 Task: Design product page for product details , stock levels and related information.
Action: Mouse moved to (670, 51)
Screenshot: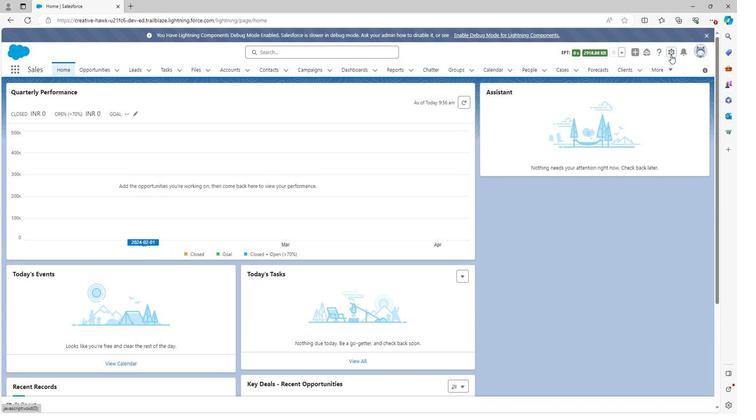 
Action: Mouse pressed left at (670, 51)
Screenshot: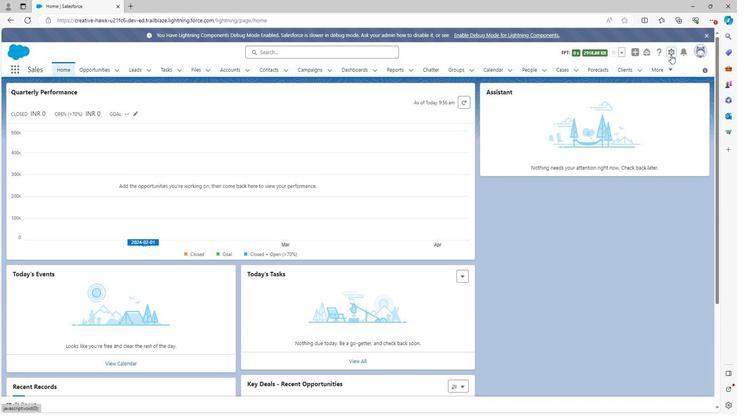 
Action: Mouse moved to (636, 73)
Screenshot: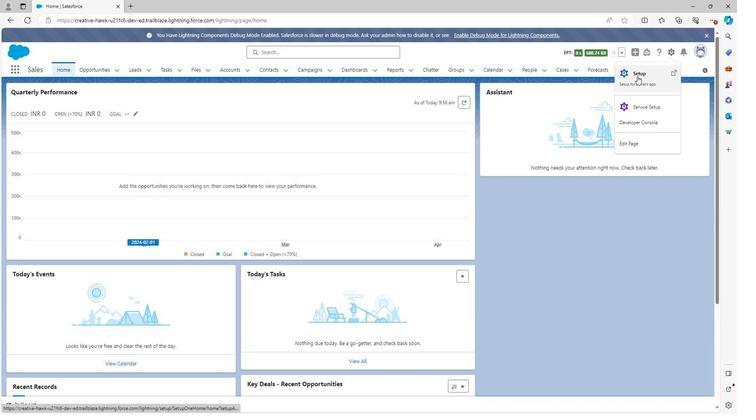 
Action: Mouse pressed left at (636, 73)
Screenshot: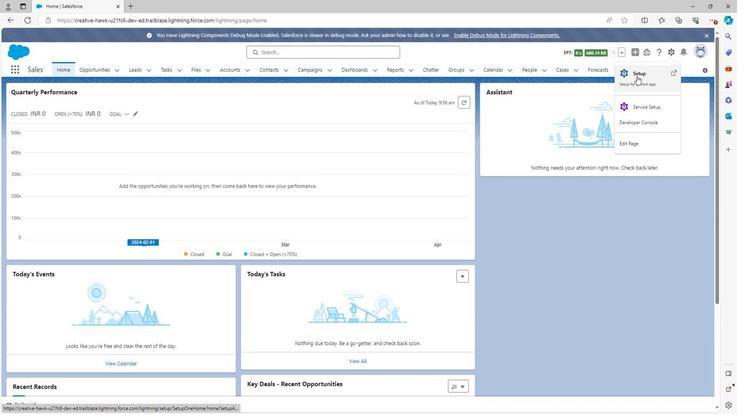 
Action: Mouse moved to (66, 88)
Screenshot: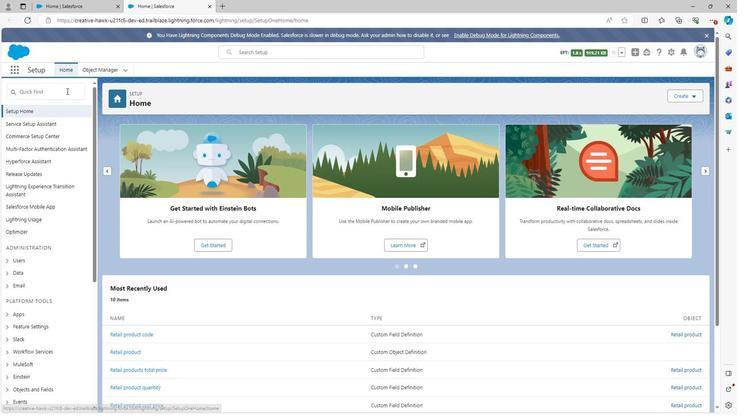 
Action: Mouse pressed left at (66, 88)
Screenshot: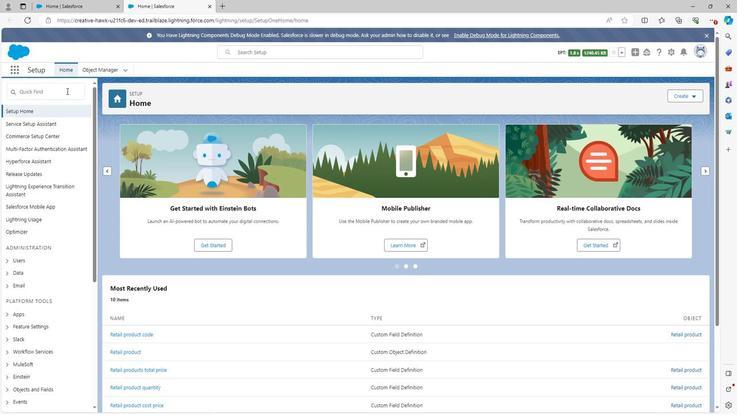 
Action: Mouse moved to (67, 88)
Screenshot: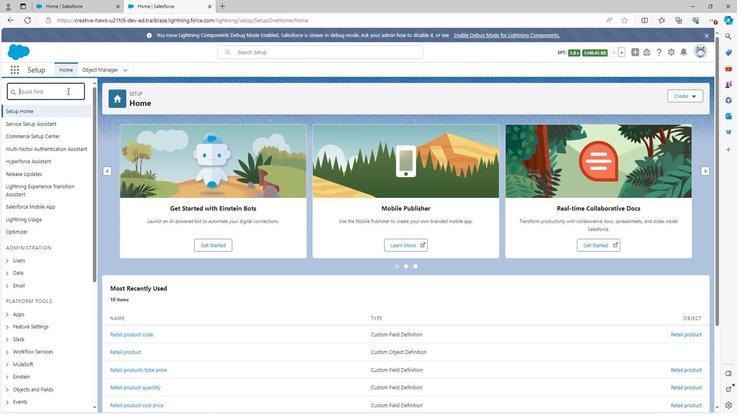 
Action: Key pressed app
Screenshot: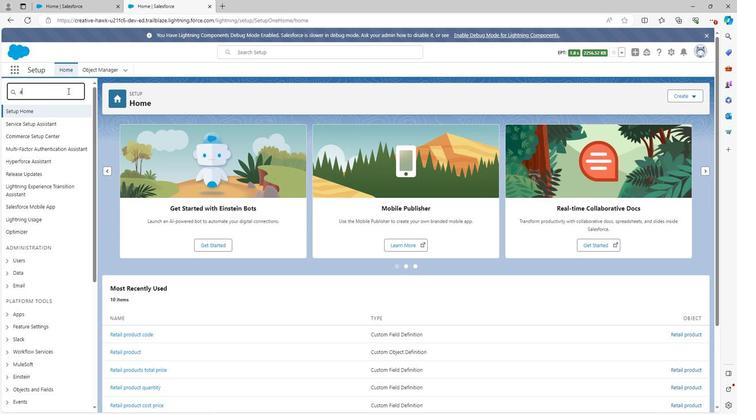 
Action: Mouse moved to (42, 164)
Screenshot: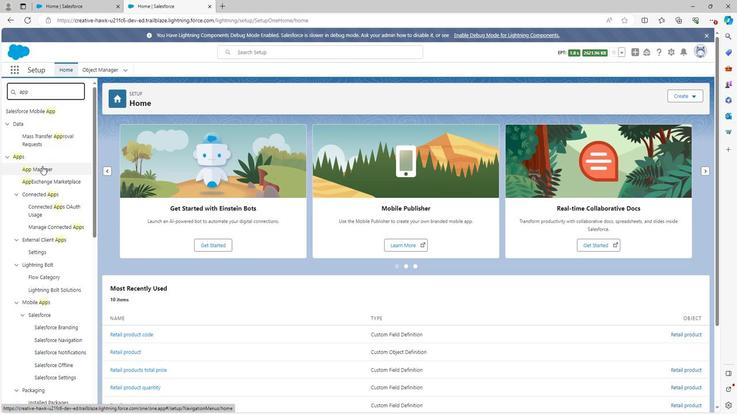 
Action: Mouse pressed left at (42, 164)
Screenshot: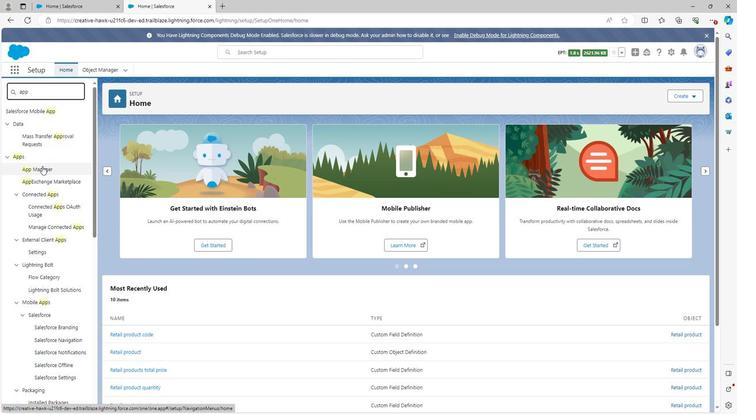 
Action: Mouse moved to (621, 90)
Screenshot: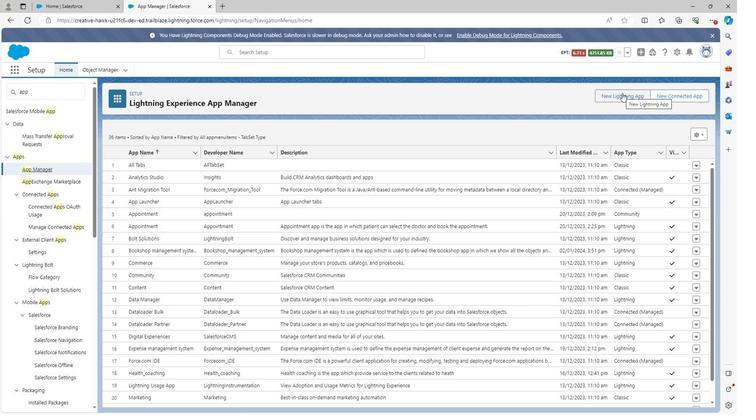 
Action: Mouse pressed left at (621, 90)
Screenshot: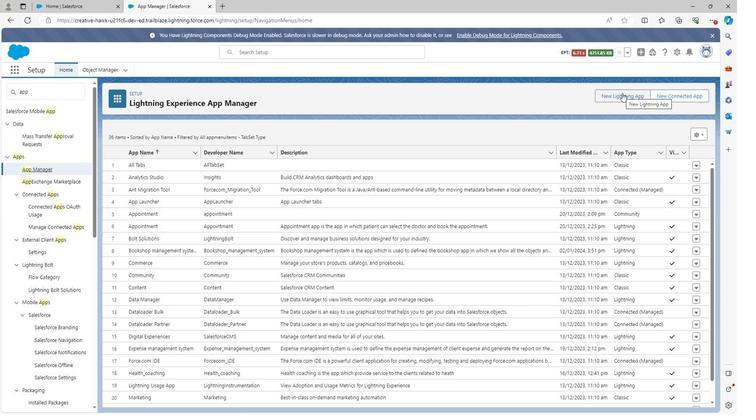 
Action: Mouse moved to (250, 171)
Screenshot: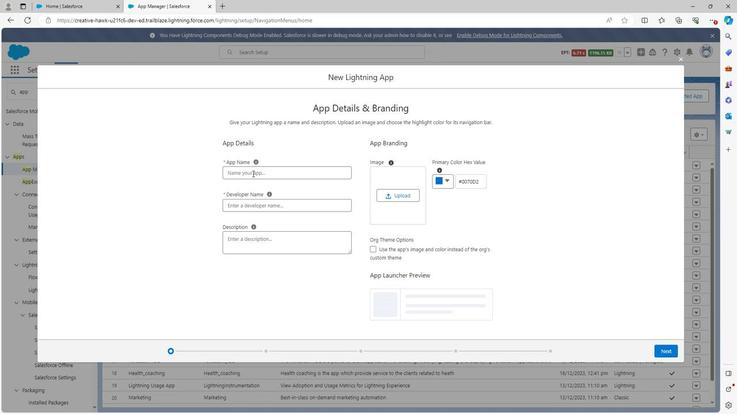 
Action: Mouse pressed left at (250, 171)
Screenshot: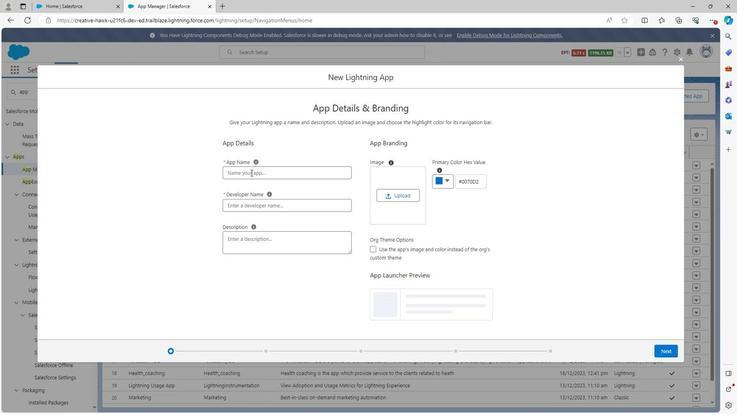 
Action: Key pressed <Key.shift>Product<Key.space>detai
Screenshot: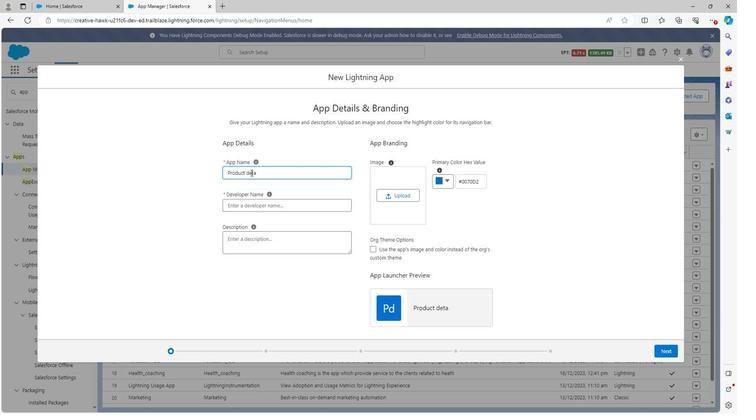 
Action: Mouse moved to (249, 170)
Screenshot: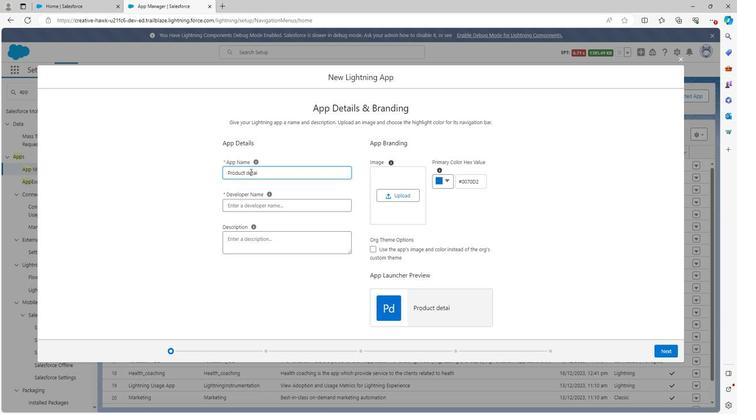 
Action: Key pressed l<Key.space>page
Screenshot: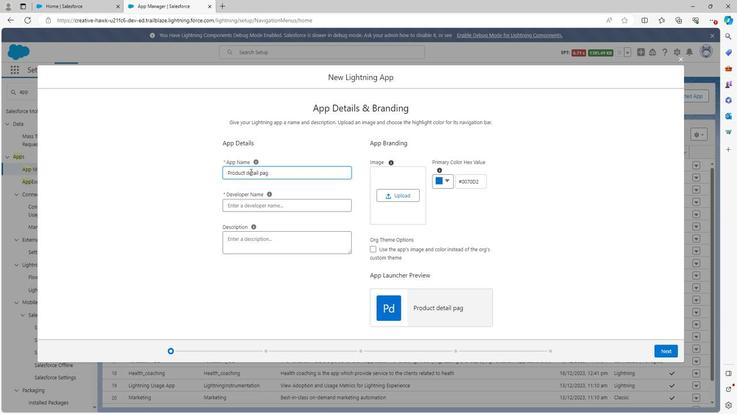 
Action: Mouse moved to (282, 184)
Screenshot: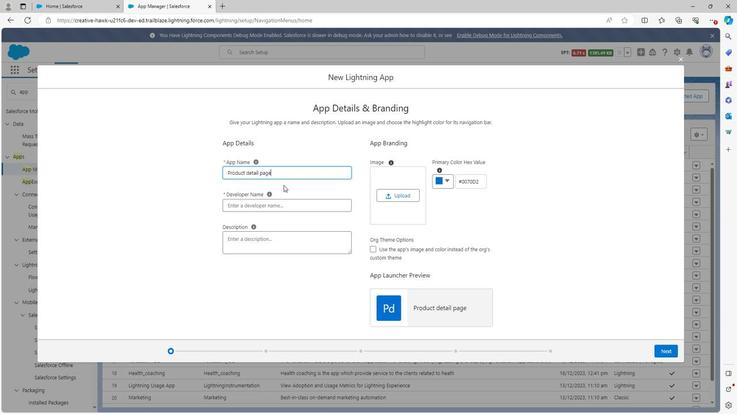
Action: Mouse pressed left at (282, 184)
Screenshot: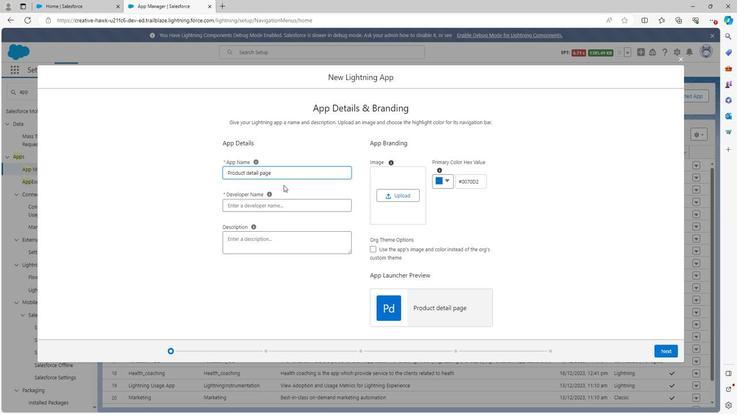 
Action: Mouse moved to (258, 239)
Screenshot: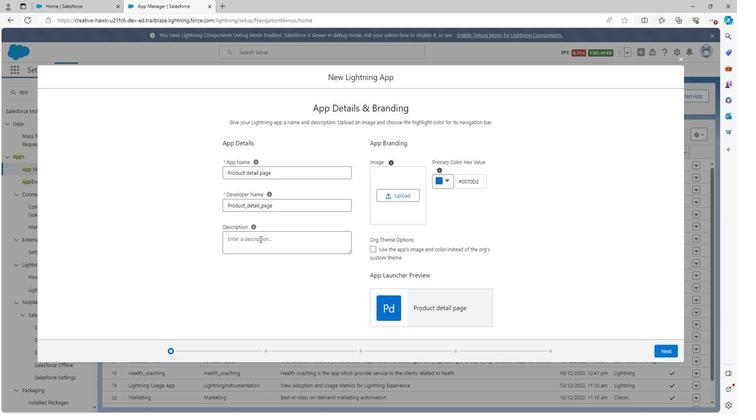 
Action: Mouse pressed left at (258, 239)
Screenshot: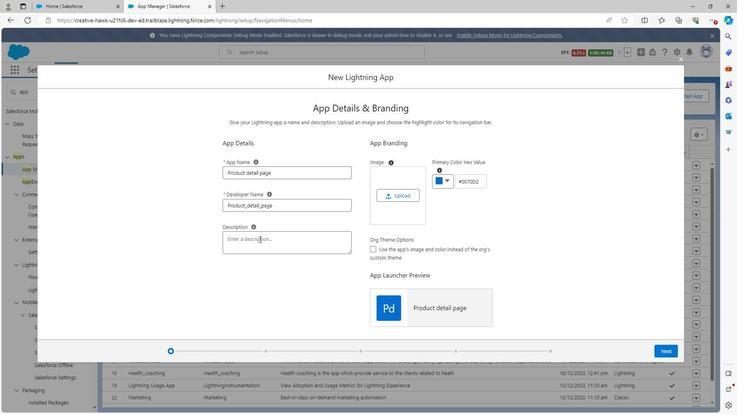 
Action: Key pressed <Key.shift>
Screenshot: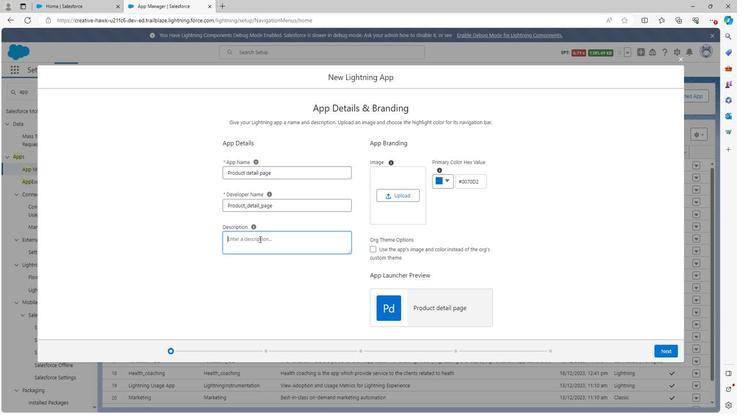 
Action: Mouse moved to (255, 227)
Screenshot: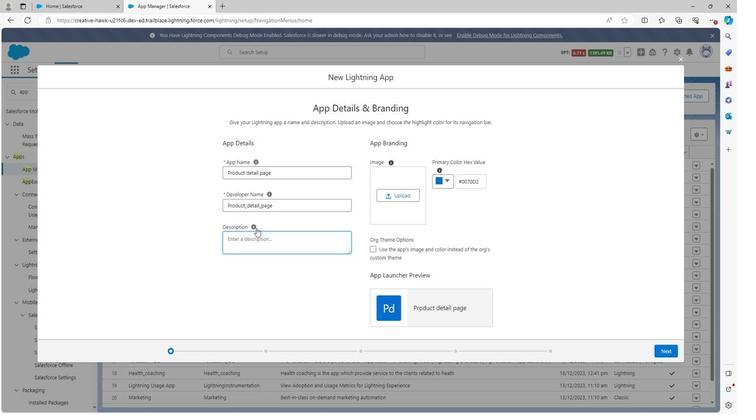 
Action: Key pressed <Key.shift><Key.shift><Key.shift><Key.shift><Key.shift>Product
Screenshot: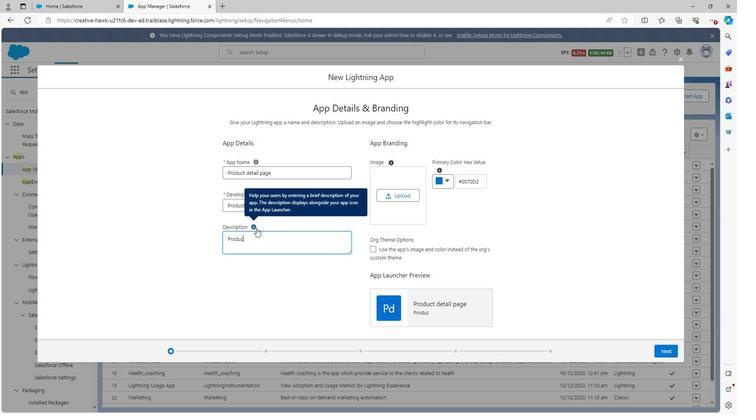 
Action: Mouse moved to (254, 227)
Screenshot: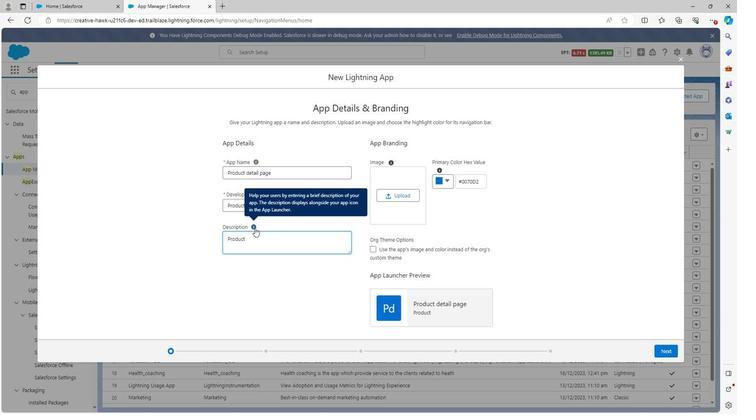 
Action: Key pressed <Key.space>d
Screenshot: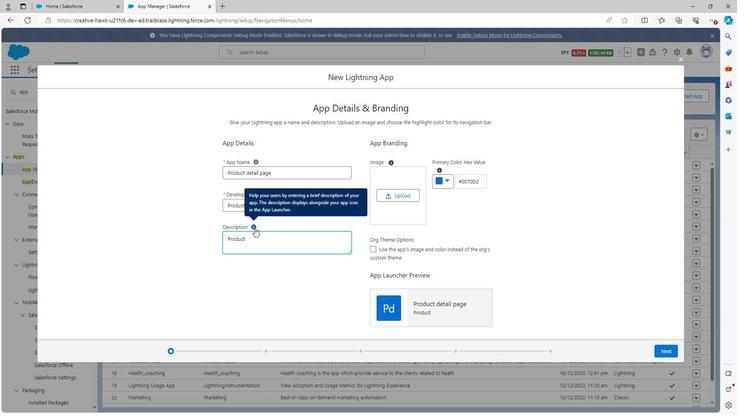 
Action: Mouse moved to (254, 225)
Screenshot: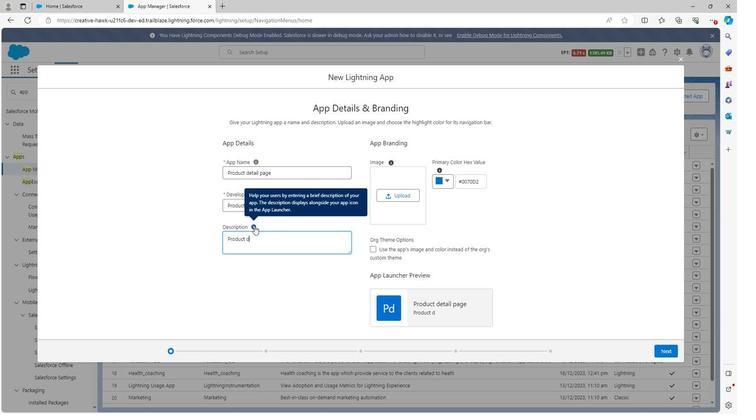 
Action: Key pressed e
Screenshot: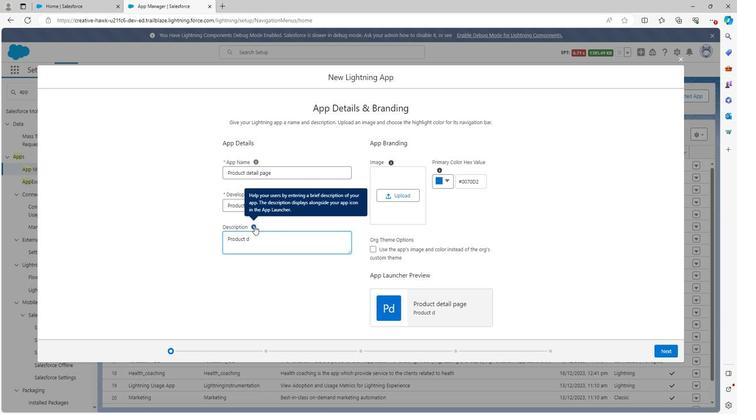 
Action: Mouse moved to (254, 223)
Screenshot: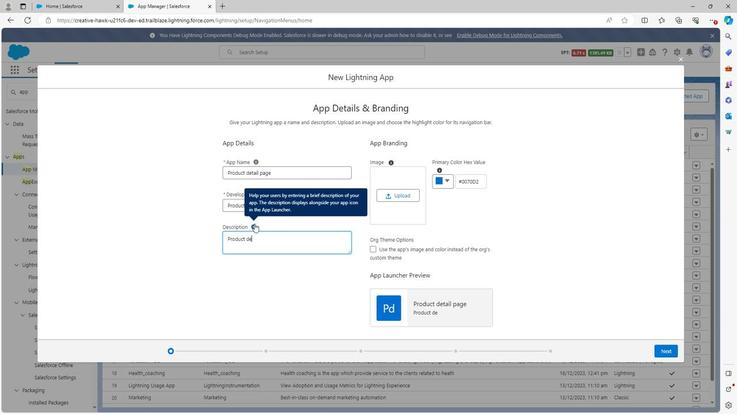 
Action: Key pressed t
Screenshot: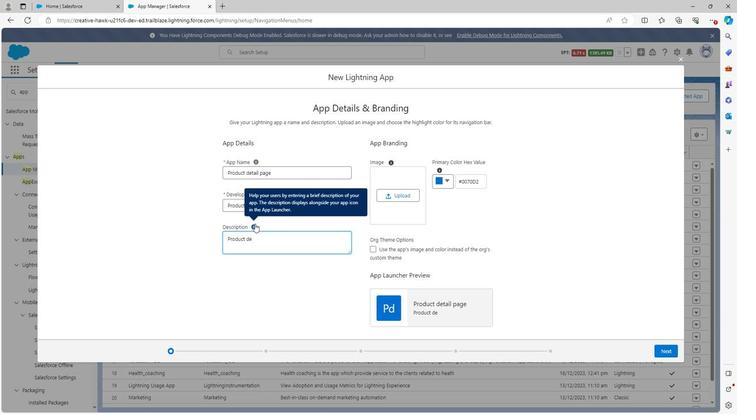 
Action: Mouse moved to (254, 220)
Screenshot: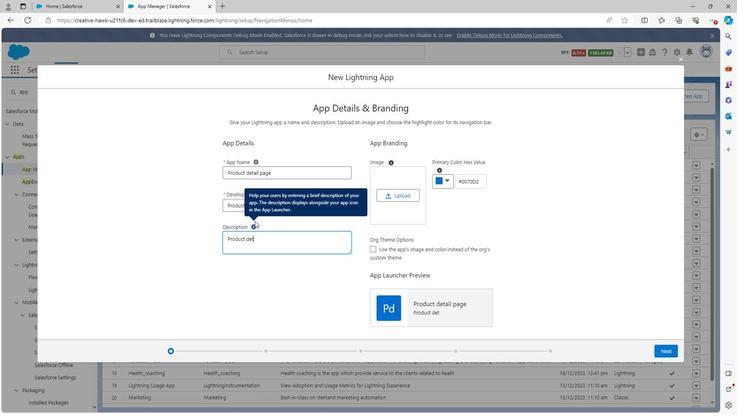 
Action: Key pressed a
Screenshot: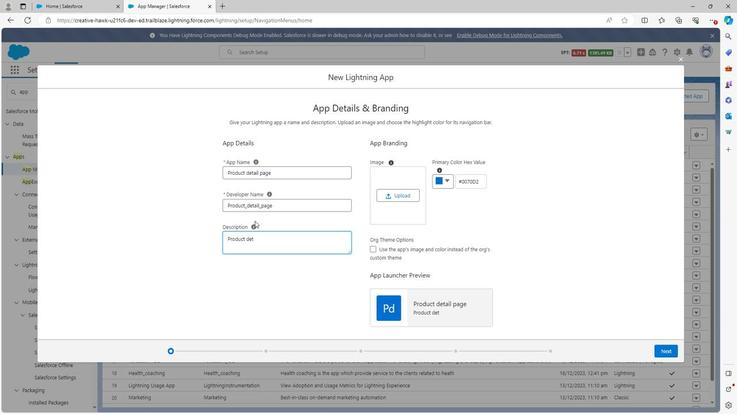 
Action: Mouse moved to (254, 219)
Screenshot: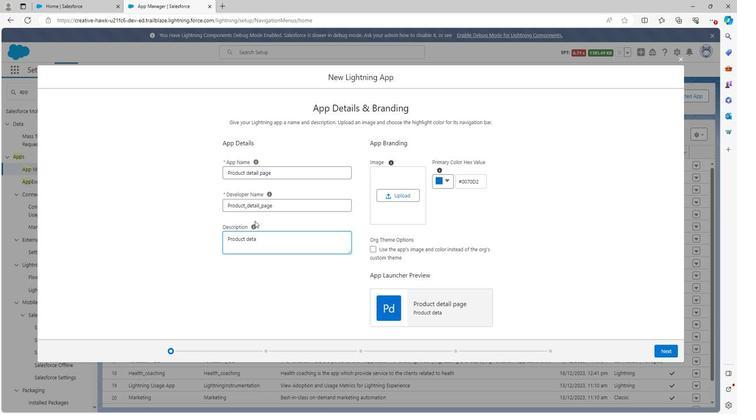 
Action: Key pressed il<Key.space>page<Key.space>is<Key.space>the<Key.space>page<Key.space>on<Key.space>which<Key.space>we<Key.space>can<Key.space>check<Key.space>the<Key.space>p
Screenshot: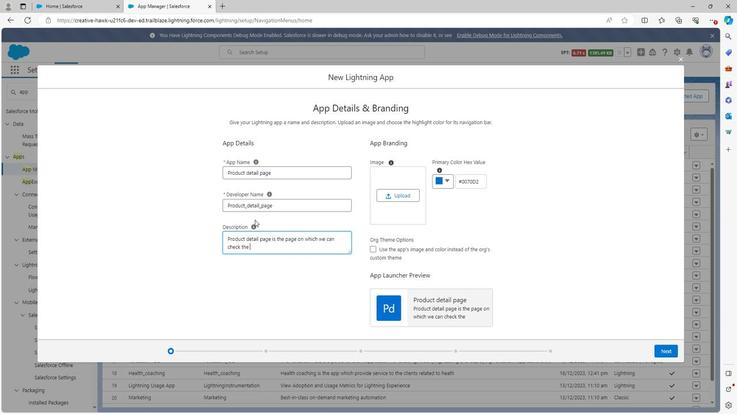 
Action: Mouse moved to (254, 218)
Screenshot: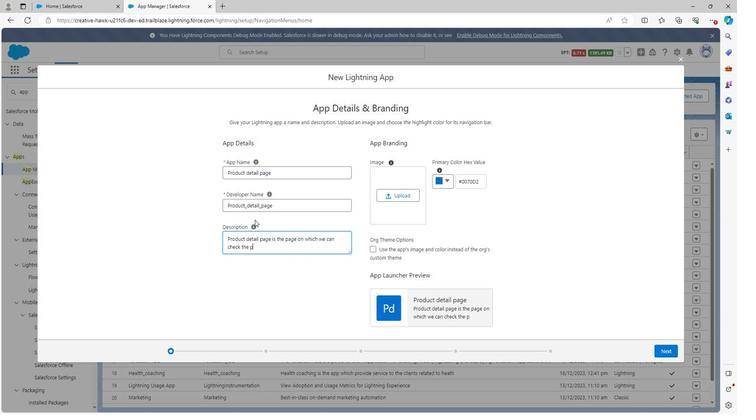 
Action: Key pressed roduct<Key.space>detail<Key.space><Key.backspace>s<Key.space>of<Key.space>all<Key.space>the<Key.space>products
Screenshot: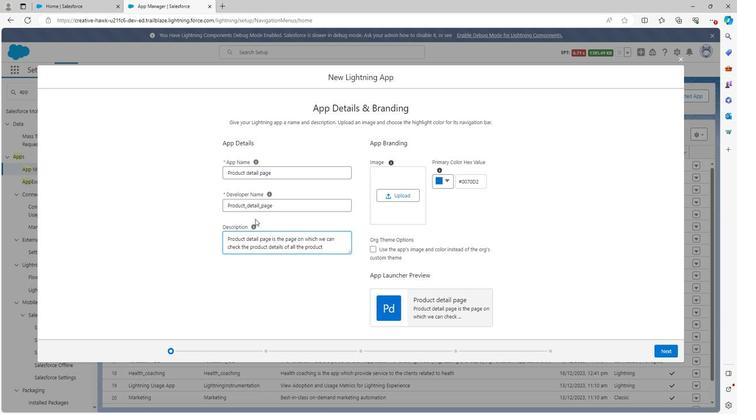 
Action: Mouse moved to (373, 249)
Screenshot: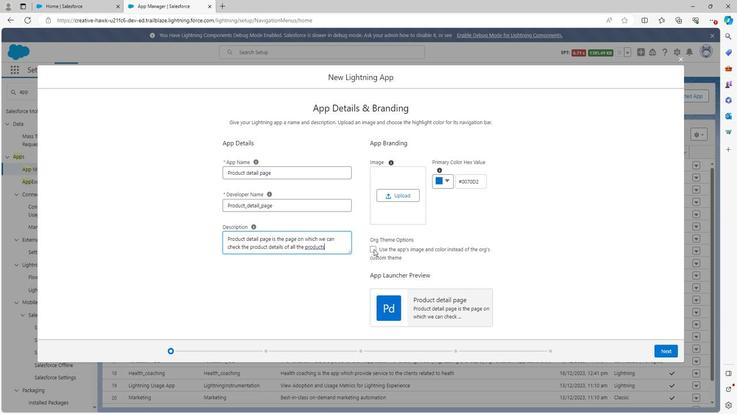 
Action: Mouse pressed left at (373, 249)
Screenshot: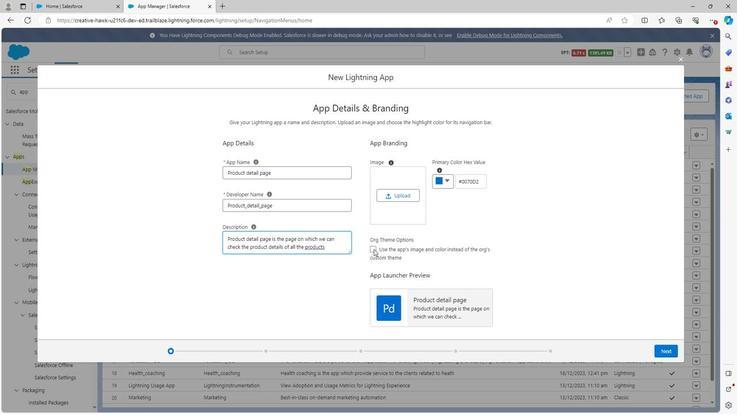 
Action: Mouse moved to (391, 310)
Screenshot: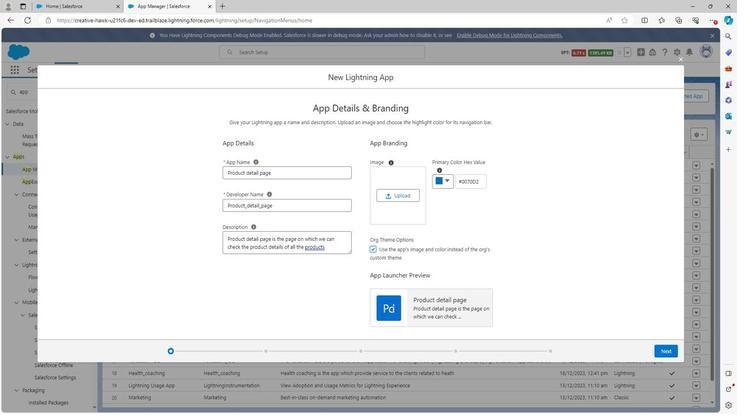 
Action: Mouse pressed left at (391, 310)
Screenshot: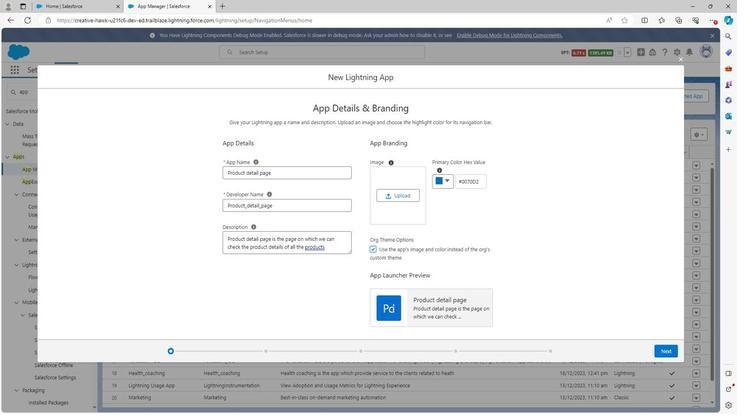
Action: Mouse moved to (658, 354)
Screenshot: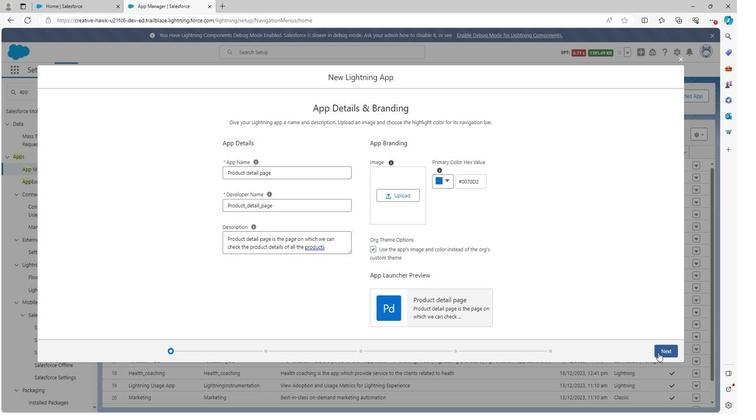 
Action: Mouse pressed left at (658, 354)
Screenshot: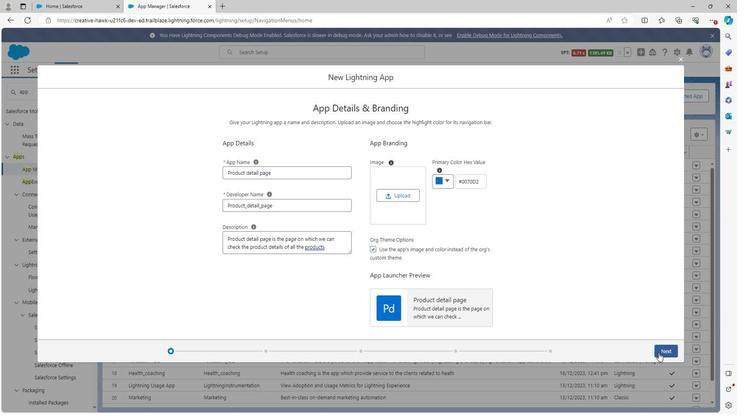 
Action: Mouse moved to (659, 350)
Screenshot: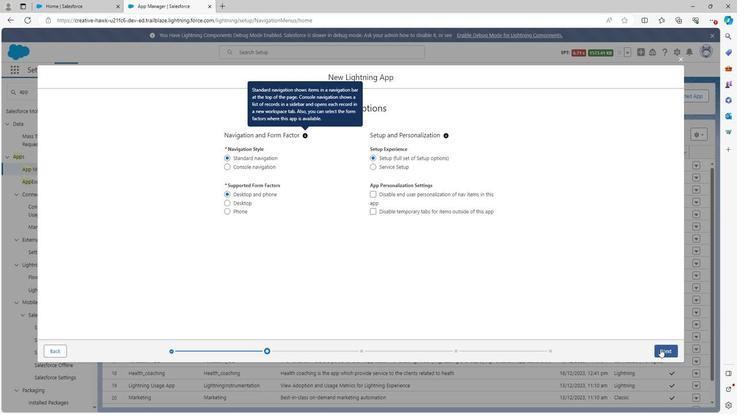 
Action: Mouse pressed left at (659, 350)
Screenshot: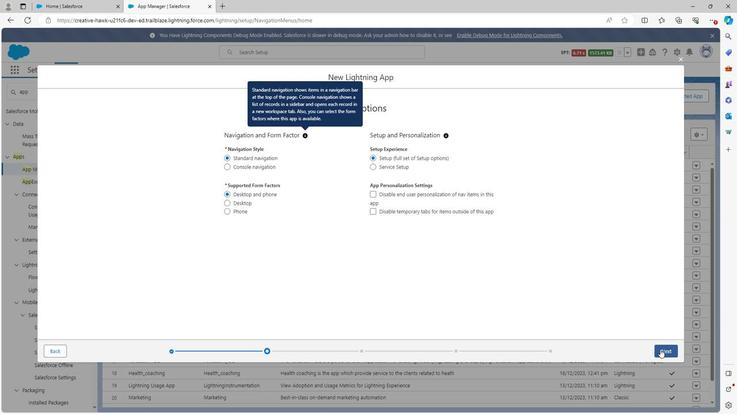 
Action: Mouse moved to (663, 350)
Screenshot: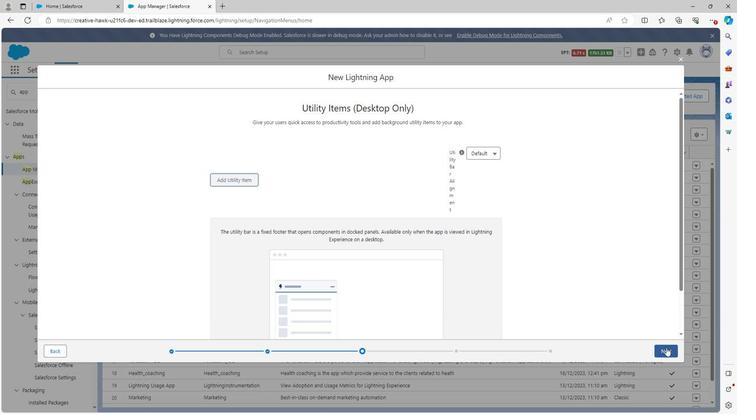 
Action: Mouse pressed left at (663, 350)
Screenshot: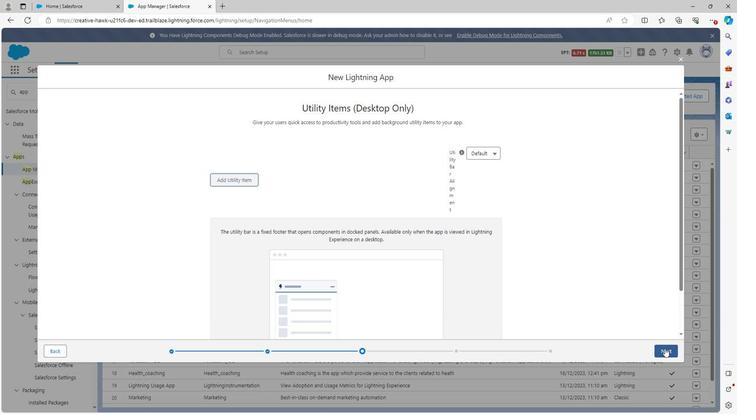 
Action: Mouse moved to (291, 249)
Screenshot: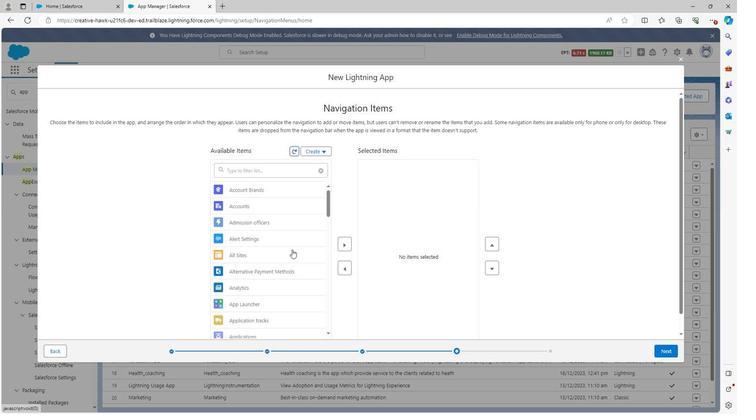 
Action: Mouse scrolled (291, 249) with delta (0, 0)
Screenshot: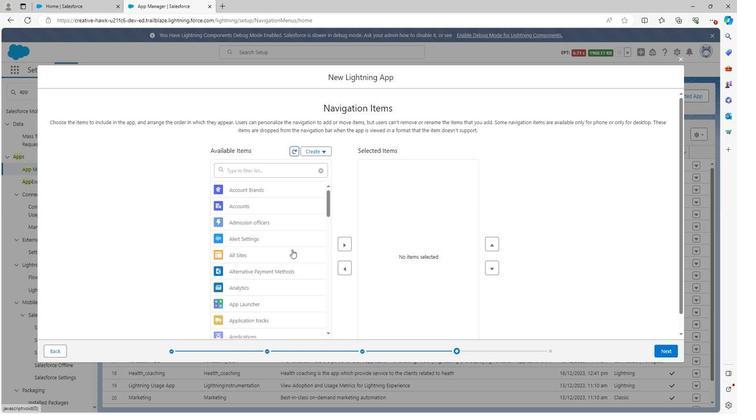 
Action: Mouse scrolled (291, 249) with delta (0, 0)
Screenshot: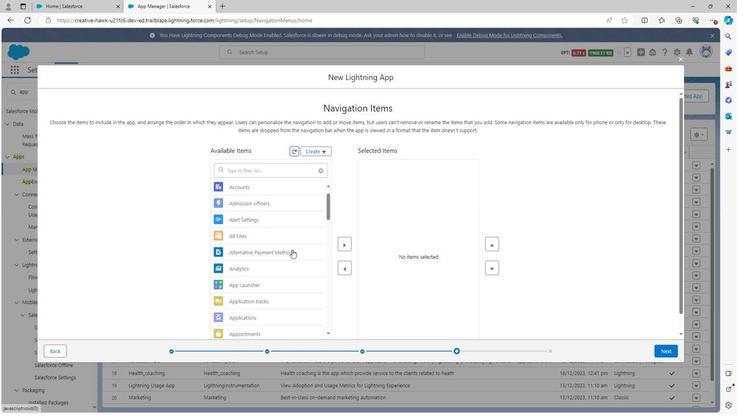 
Action: Mouse scrolled (291, 249) with delta (0, 0)
Screenshot: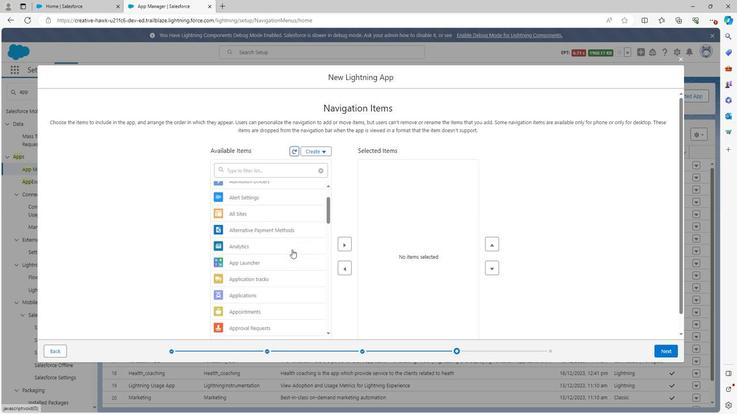 
Action: Mouse scrolled (291, 249) with delta (0, 0)
Screenshot: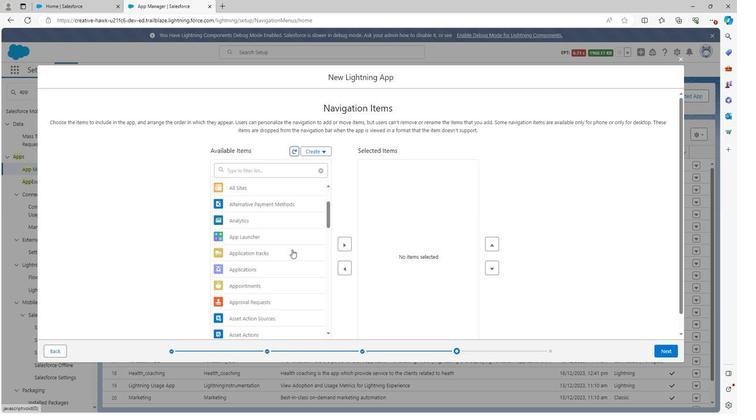 
Action: Mouse scrolled (291, 249) with delta (0, 0)
Screenshot: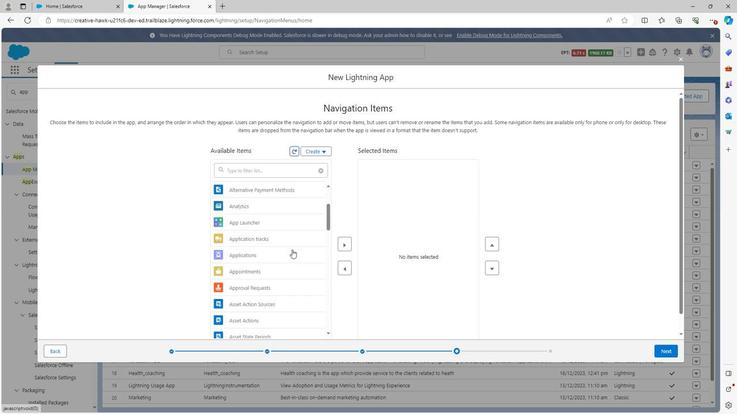 
Action: Mouse moved to (291, 249)
Screenshot: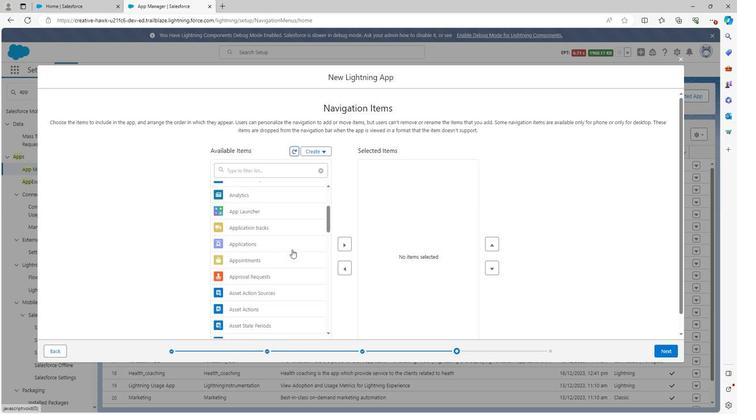 
Action: Mouse scrolled (291, 249) with delta (0, 0)
Screenshot: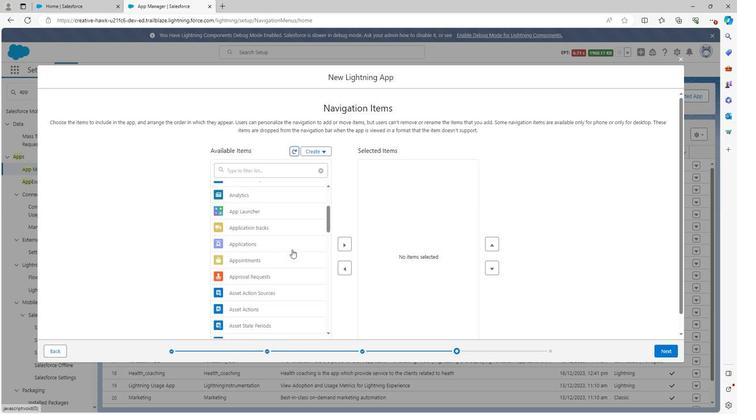 
Action: Mouse moved to (293, 249)
Screenshot: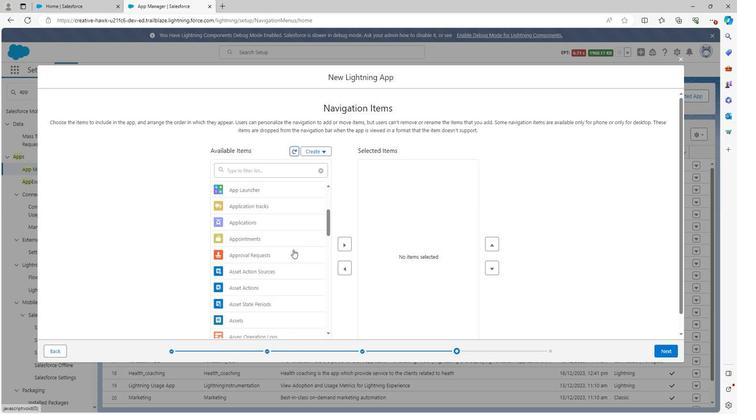 
Action: Mouse scrolled (293, 248) with delta (0, 0)
Screenshot: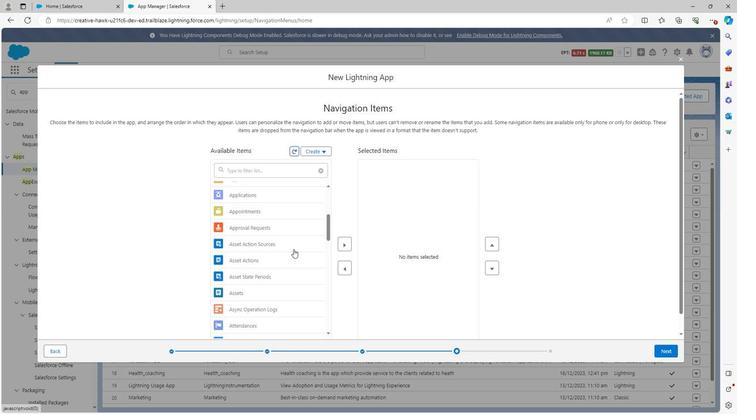
Action: Mouse scrolled (293, 248) with delta (0, 0)
Screenshot: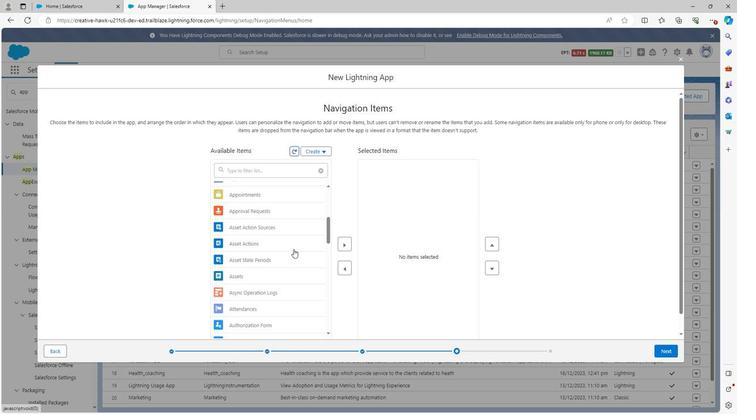 
Action: Mouse scrolled (293, 248) with delta (0, 0)
Screenshot: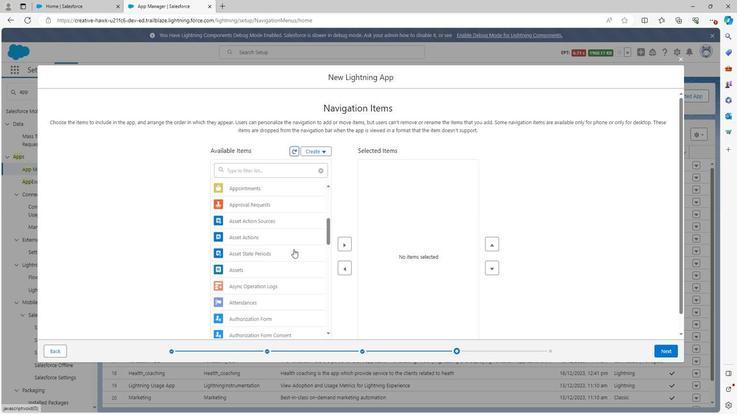 
Action: Mouse scrolled (293, 248) with delta (0, 0)
Screenshot: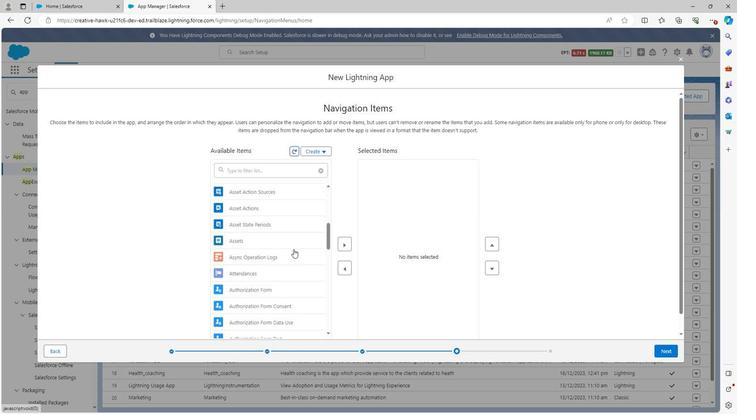 
Action: Mouse moved to (293, 248)
Screenshot: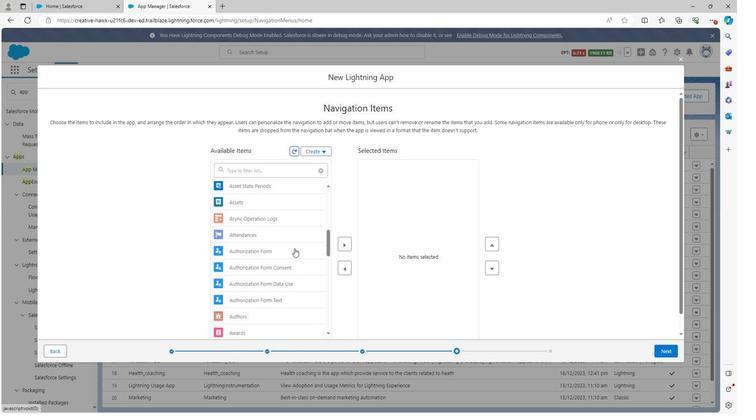 
Action: Mouse scrolled (293, 248) with delta (0, 0)
Screenshot: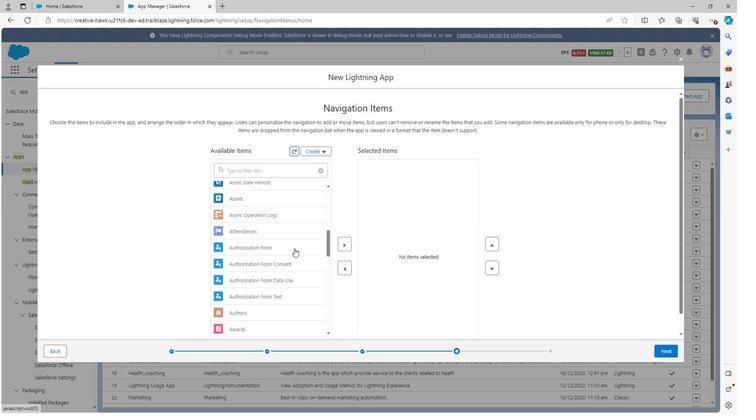 
Action: Mouse scrolled (293, 248) with delta (0, 0)
Screenshot: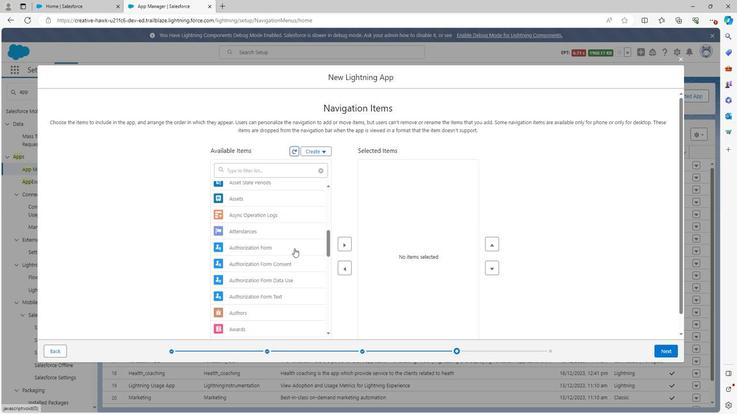 
Action: Mouse scrolled (293, 248) with delta (0, 0)
Screenshot: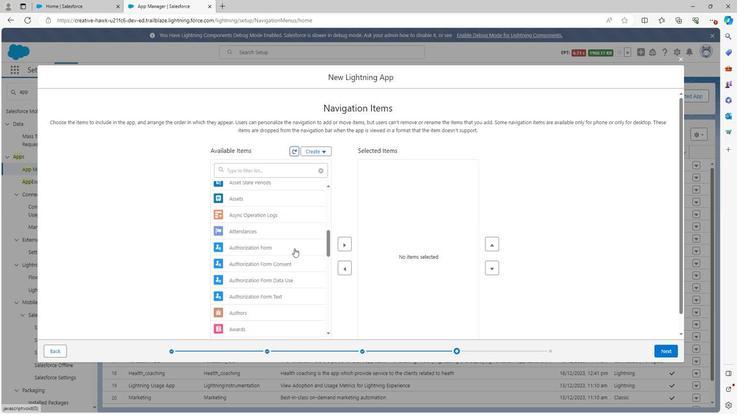 
Action: Mouse scrolled (293, 248) with delta (0, 0)
Screenshot: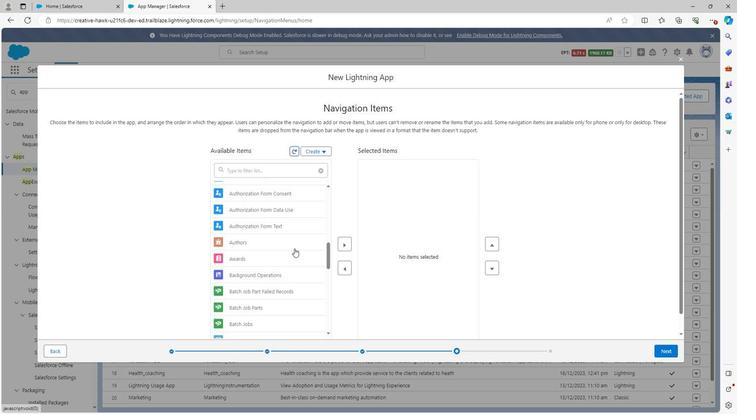 
Action: Mouse scrolled (293, 248) with delta (0, 0)
Screenshot: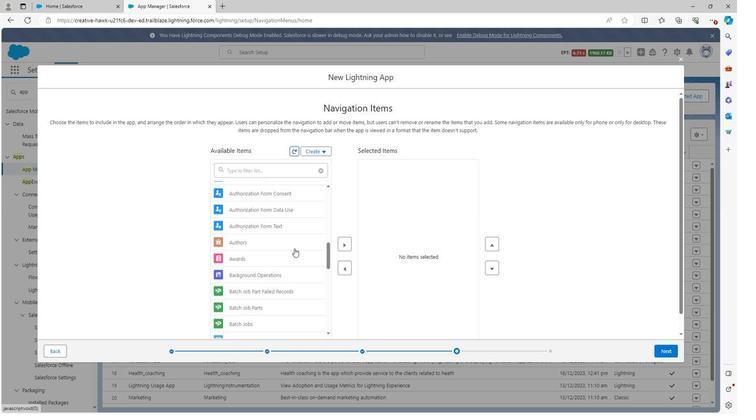 
Action: Mouse scrolled (293, 248) with delta (0, 0)
Screenshot: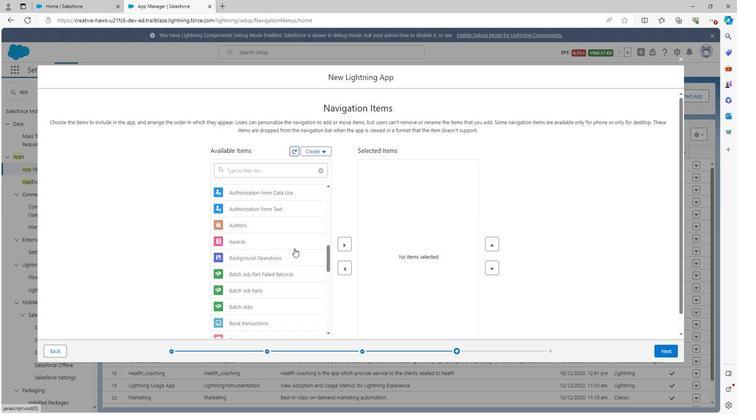 
Action: Mouse scrolled (293, 248) with delta (0, 0)
Screenshot: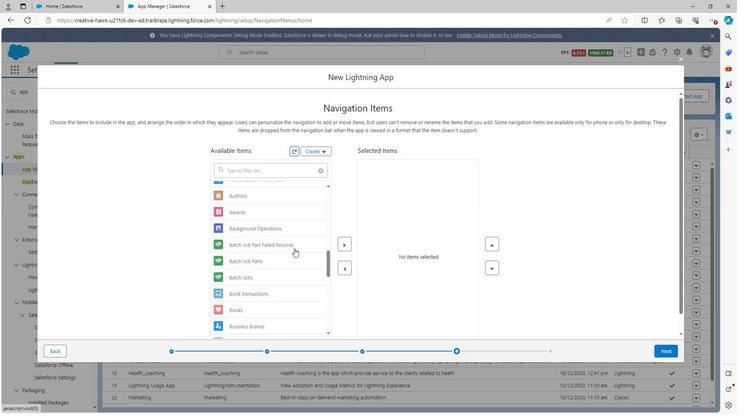 
Action: Mouse scrolled (293, 248) with delta (0, 0)
Screenshot: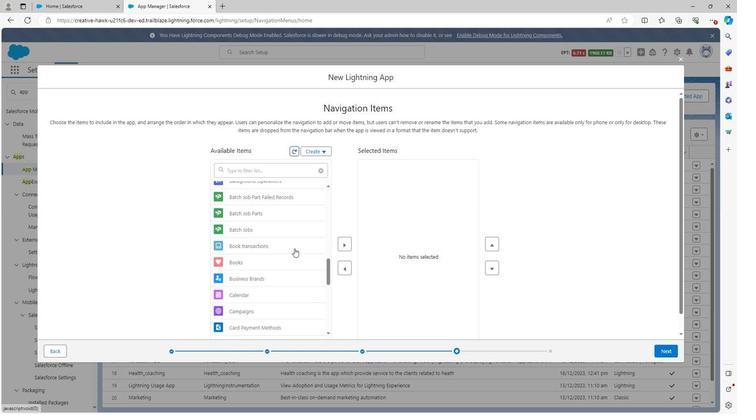 
Action: Mouse scrolled (293, 248) with delta (0, 0)
Screenshot: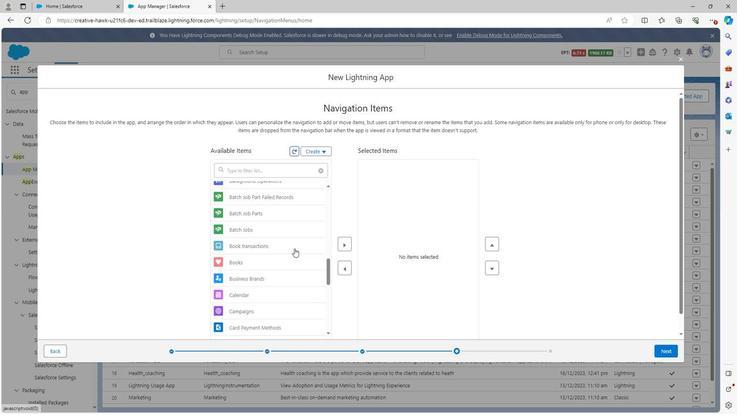 
Action: Mouse scrolled (293, 248) with delta (0, 0)
Screenshot: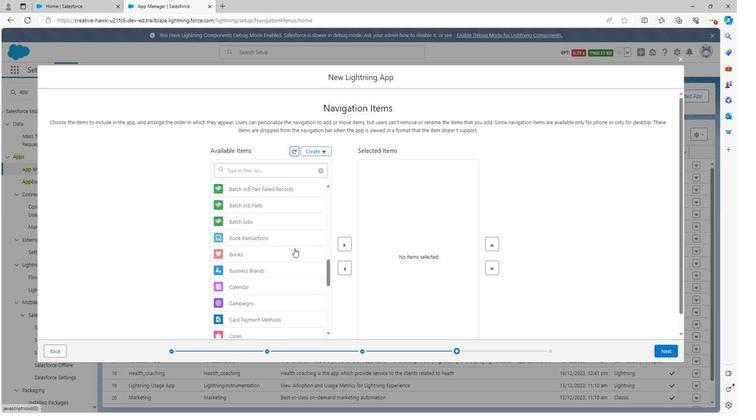 
Action: Mouse scrolled (293, 248) with delta (0, 0)
Screenshot: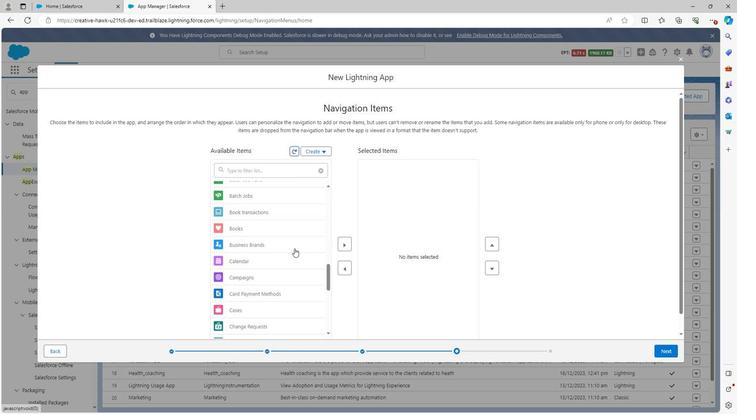 
Action: Mouse scrolled (293, 248) with delta (0, 0)
Screenshot: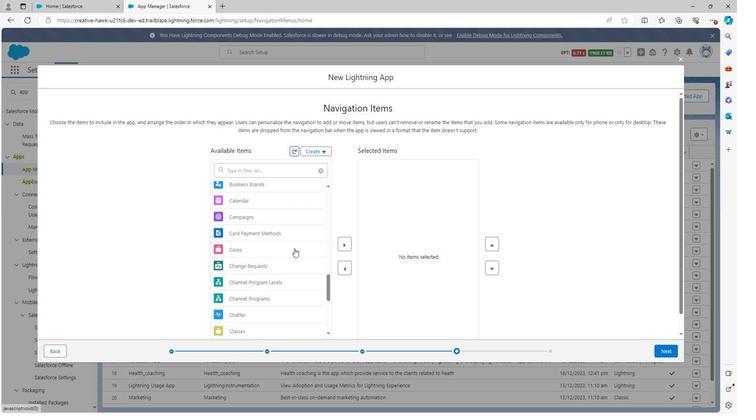 
Action: Mouse scrolled (293, 248) with delta (0, 0)
Screenshot: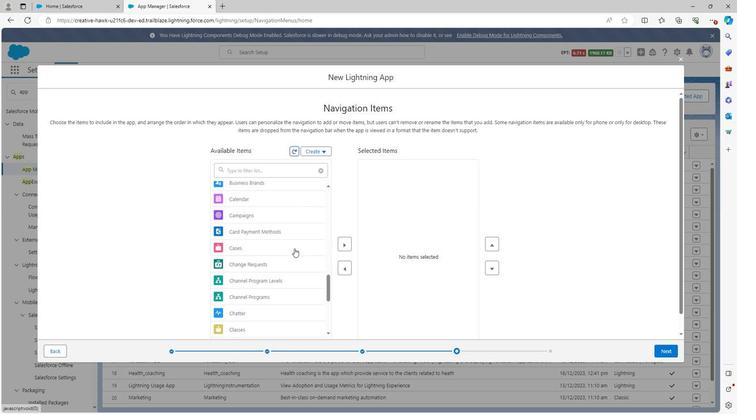 
Action: Mouse scrolled (293, 248) with delta (0, 0)
Screenshot: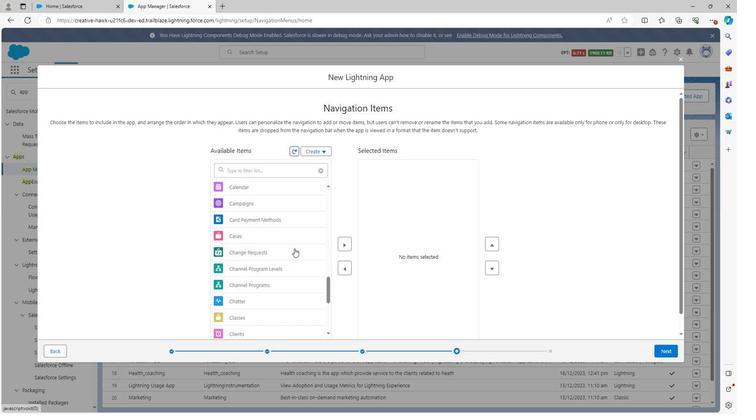 
Action: Mouse scrolled (293, 248) with delta (0, 0)
Screenshot: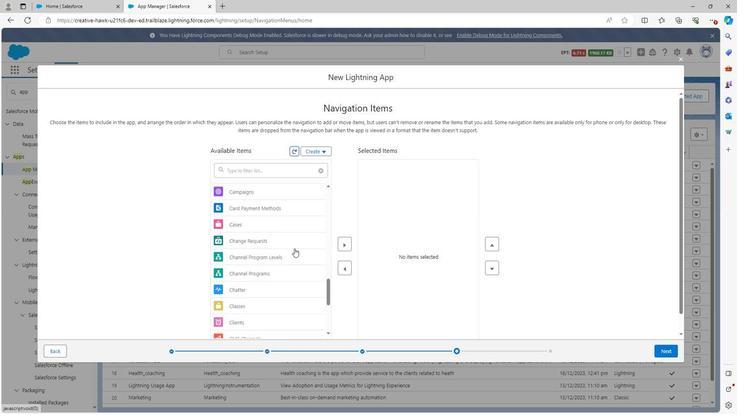 
Action: Mouse scrolled (293, 248) with delta (0, 0)
Screenshot: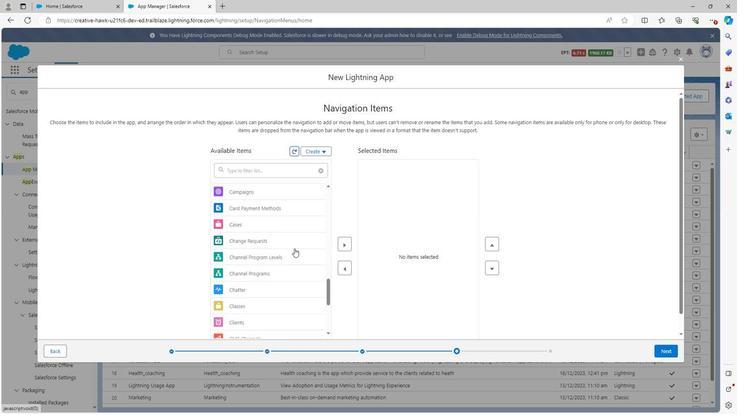 
Action: Mouse moved to (294, 248)
Screenshot: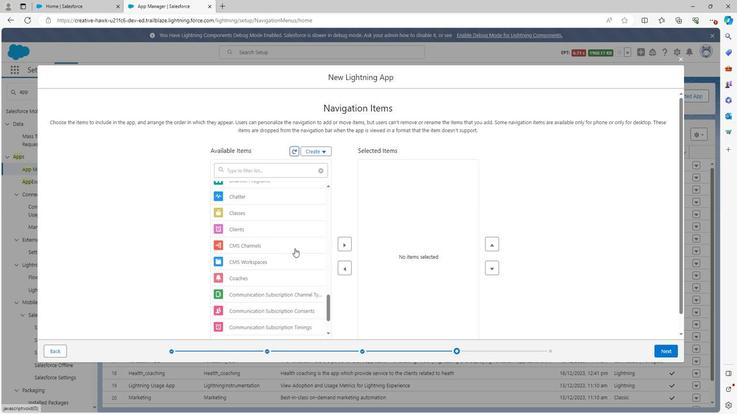 
Action: Mouse scrolled (294, 248) with delta (0, 0)
Screenshot: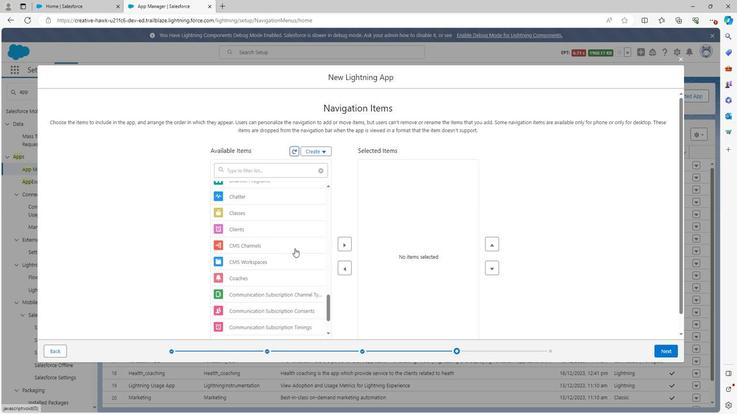
Action: Mouse scrolled (294, 248) with delta (0, 0)
Screenshot: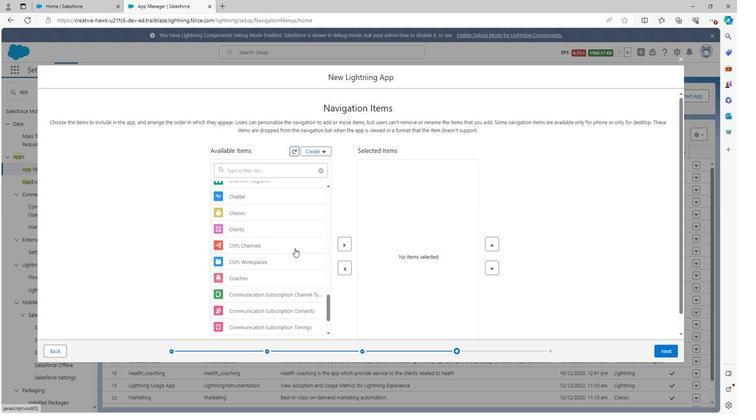 
Action: Mouse moved to (294, 248)
Screenshot: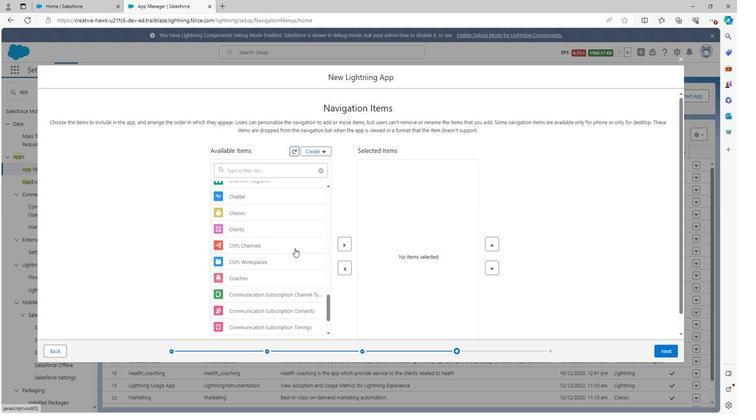 
Action: Mouse scrolled (294, 248) with delta (0, 0)
Screenshot: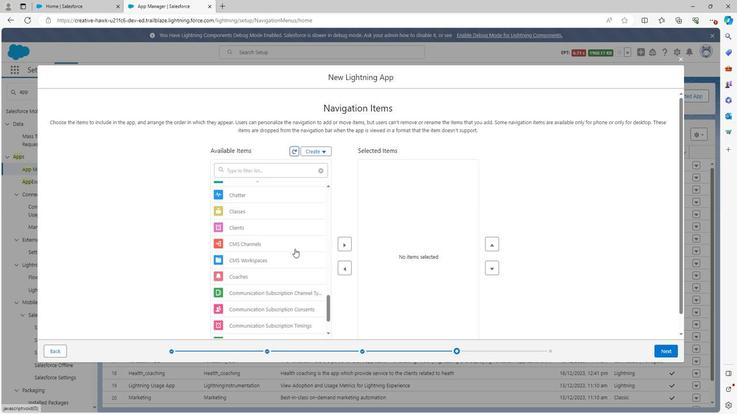 
Action: Mouse scrolled (294, 248) with delta (0, 0)
Screenshot: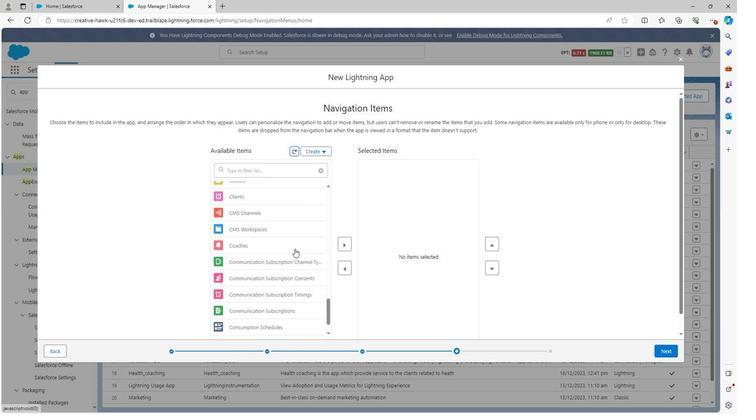 
Action: Mouse scrolled (294, 248) with delta (0, 0)
Screenshot: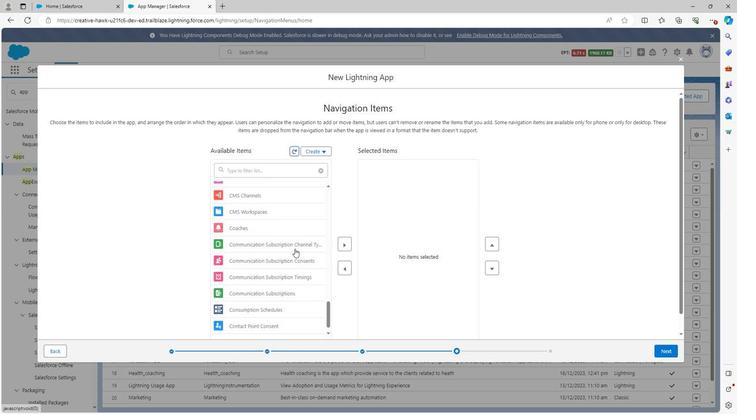
Action: Mouse moved to (307, 168)
Screenshot: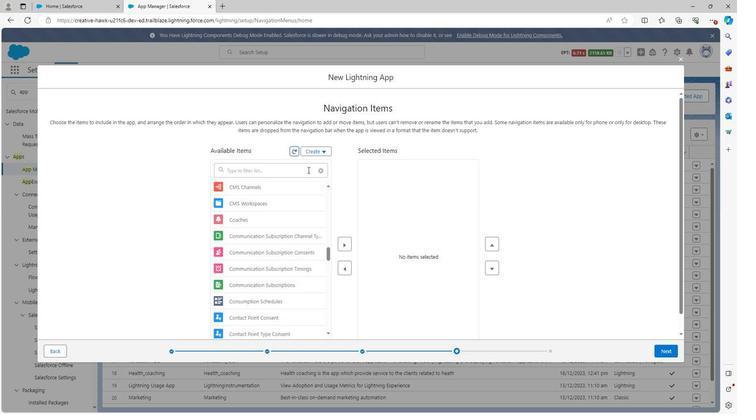 
Action: Mouse pressed left at (307, 168)
Screenshot: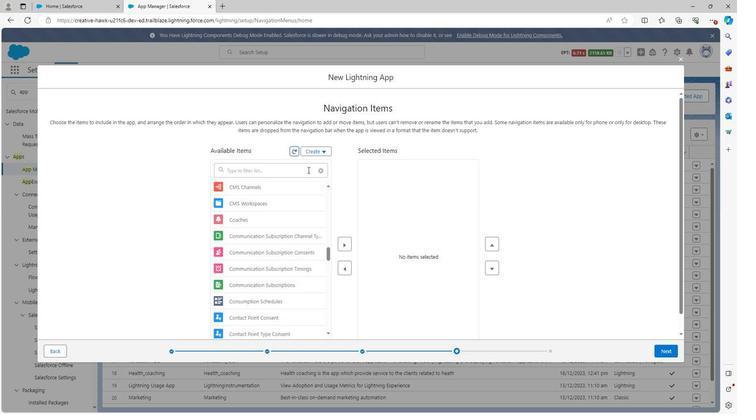 
Action: Mouse moved to (307, 168)
Screenshot: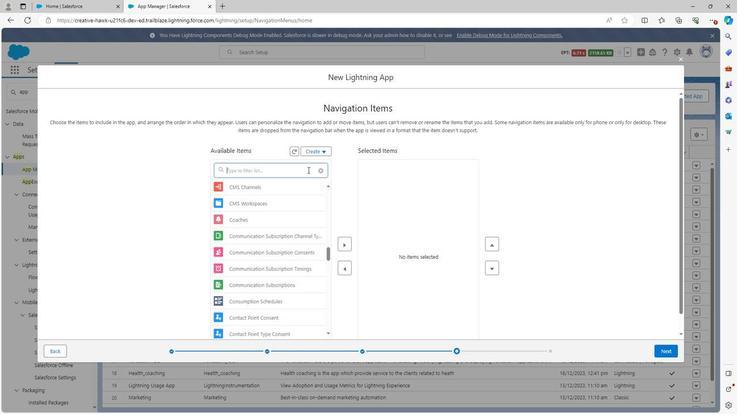 
Action: Key pressed reta
Screenshot: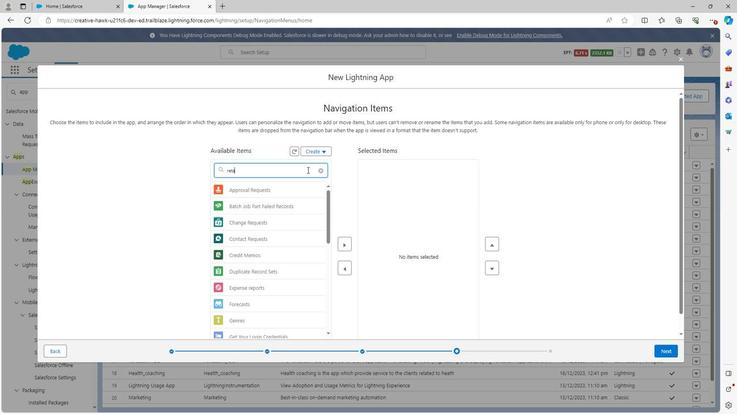 
Action: Mouse moved to (660, 350)
Screenshot: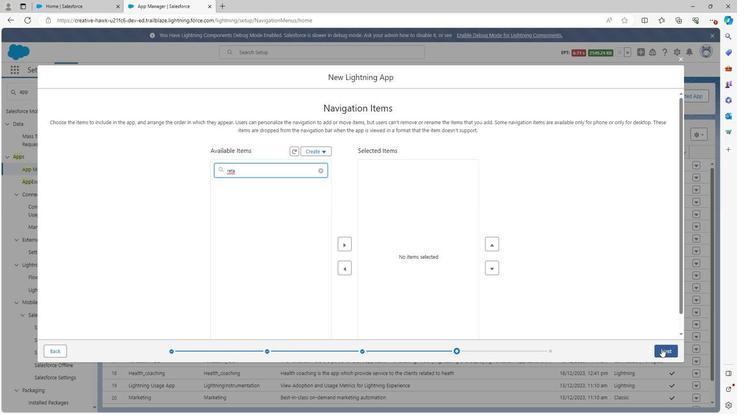 
Action: Mouse pressed left at (660, 350)
Screenshot: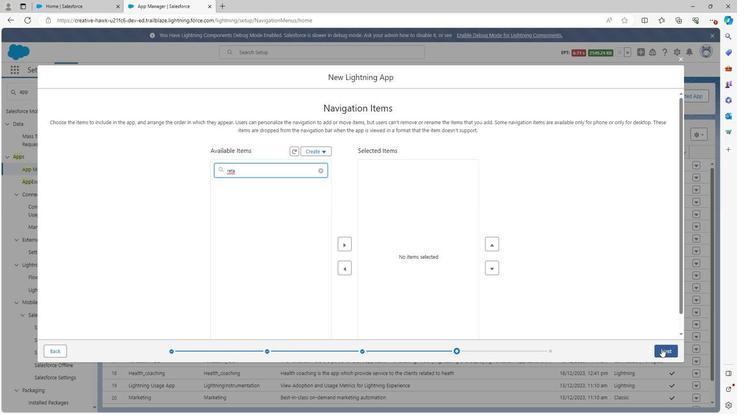 
Action: Mouse moved to (653, 354)
Screenshot: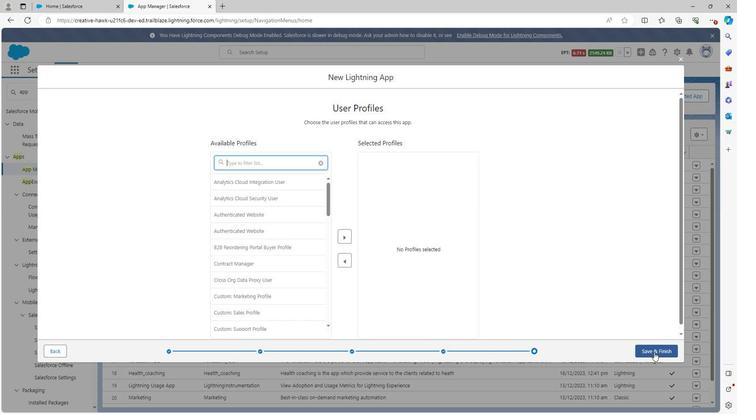 
Action: Mouse pressed left at (653, 354)
Screenshot: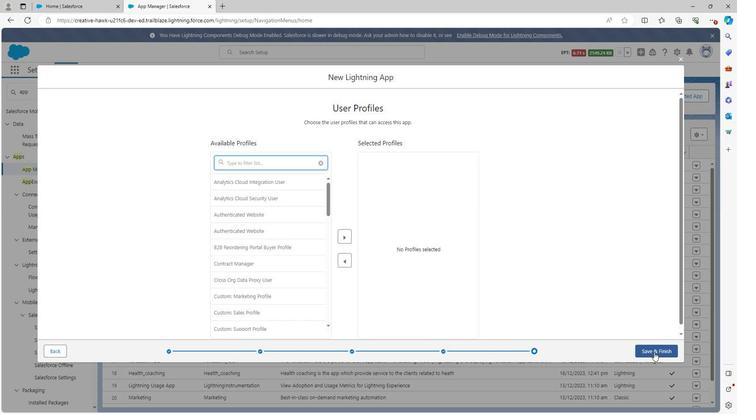 
Action: Mouse moved to (200, 266)
Screenshot: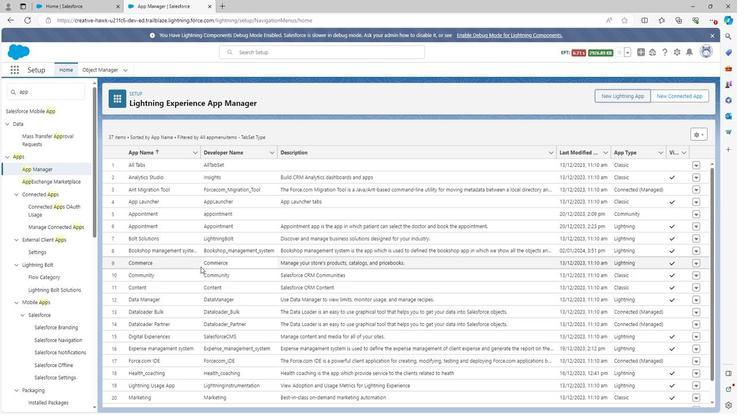 
Action: Mouse scrolled (200, 266) with delta (0, 0)
Screenshot: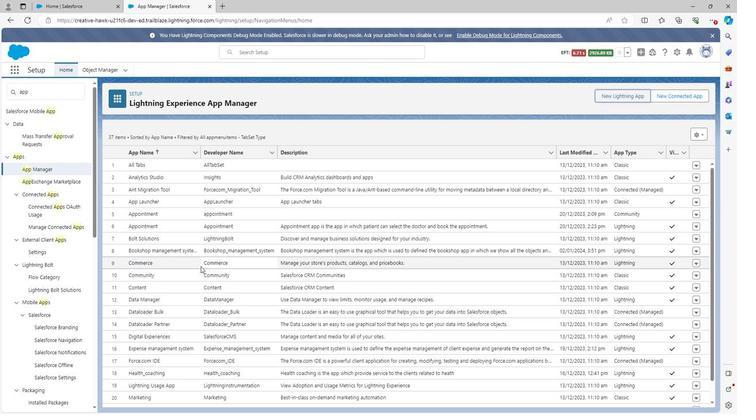 
Action: Mouse scrolled (200, 267) with delta (0, 0)
Screenshot: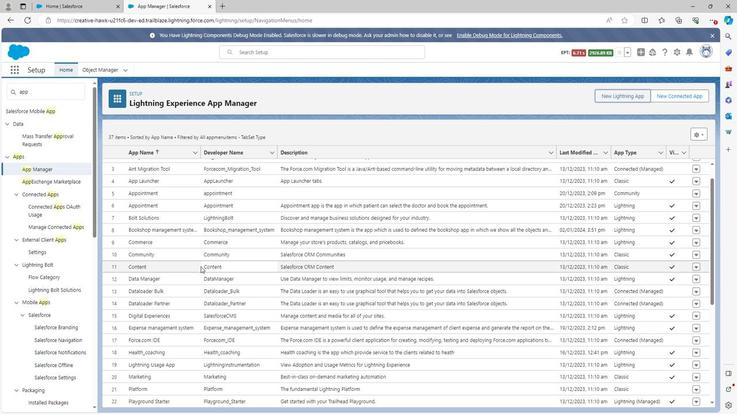 
Action: Mouse scrolled (200, 267) with delta (0, 0)
Screenshot: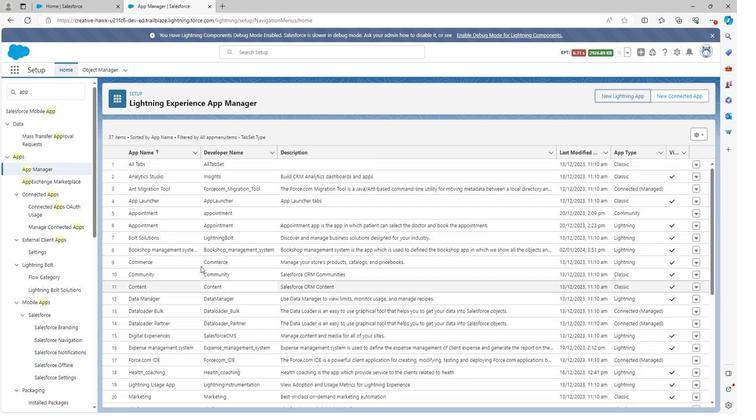 
Action: Mouse moved to (616, 91)
Screenshot: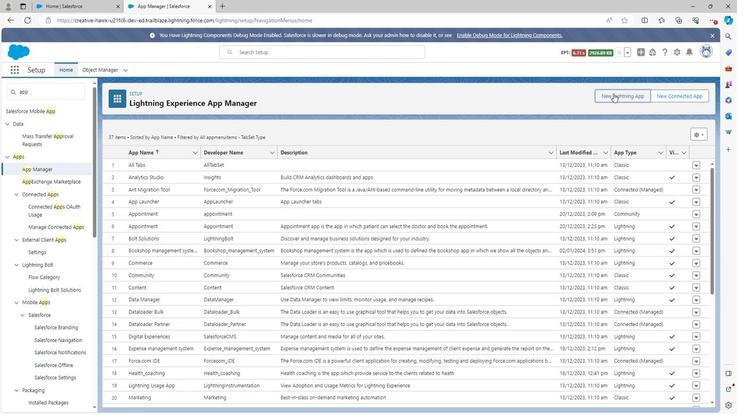 
Action: Mouse pressed left at (616, 91)
Screenshot: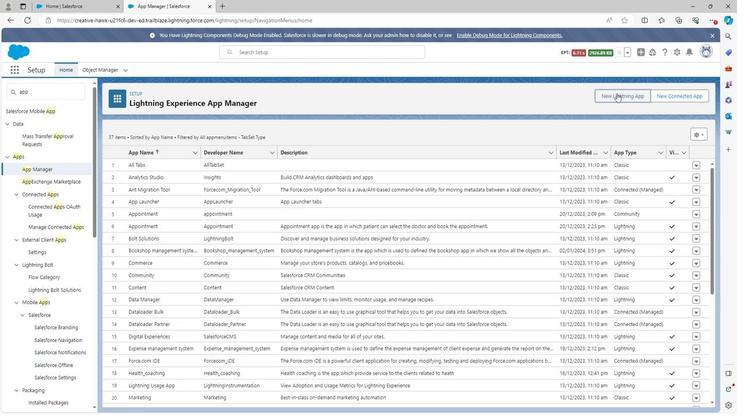 
Action: Mouse moved to (269, 169)
Screenshot: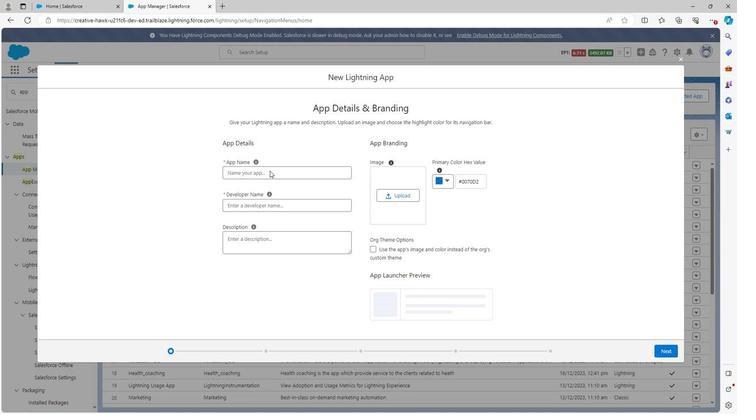 
Action: Mouse pressed left at (269, 169)
Screenshot: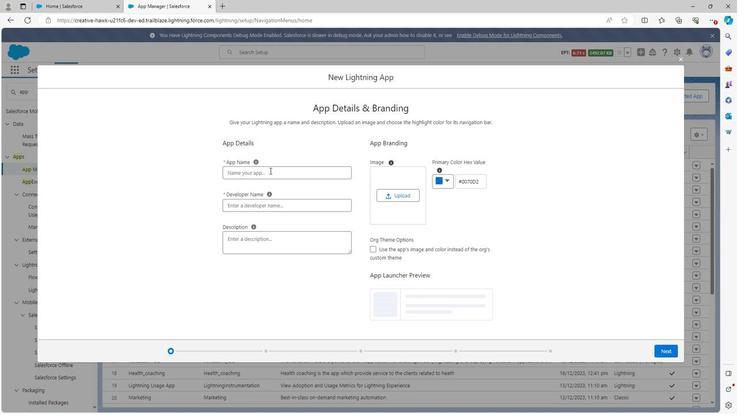 
Action: Key pressed <Key.shift>Stock<Key.space>
Screenshot: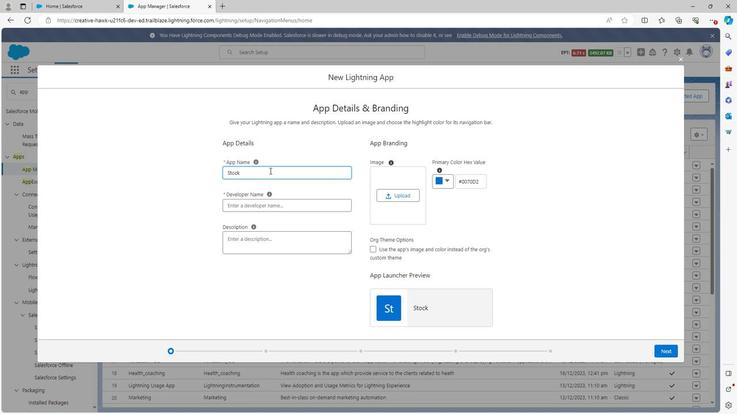 
Action: Mouse moved to (270, 167)
Screenshot: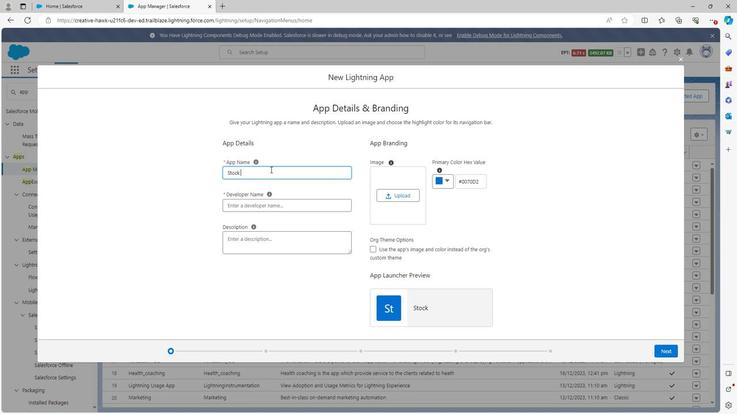 
Action: Key pressed l
Screenshot: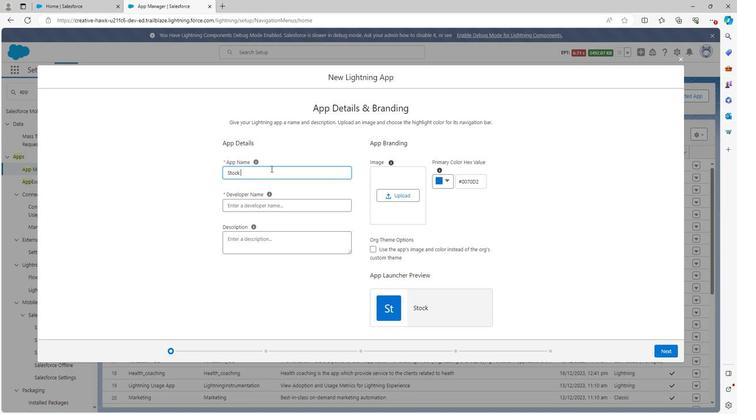 
Action: Mouse moved to (271, 165)
Screenshot: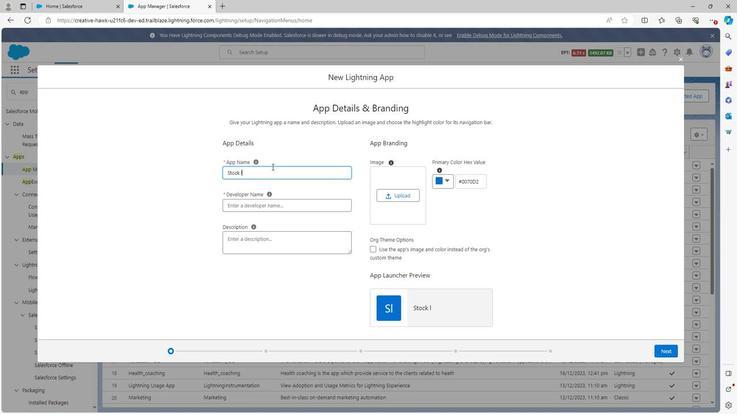 
Action: Key pressed e
Screenshot: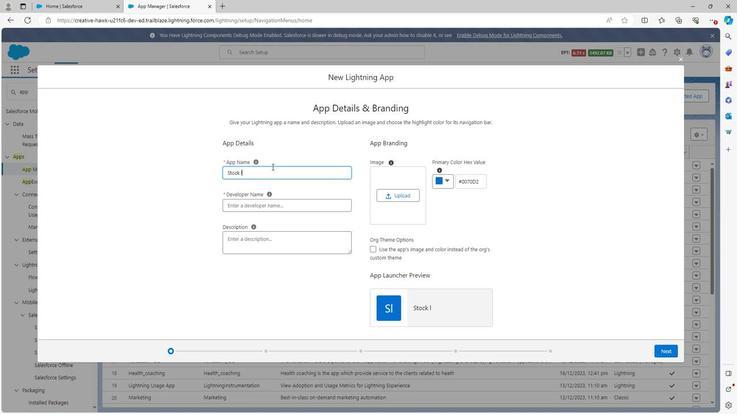 
Action: Mouse moved to (272, 165)
Screenshot: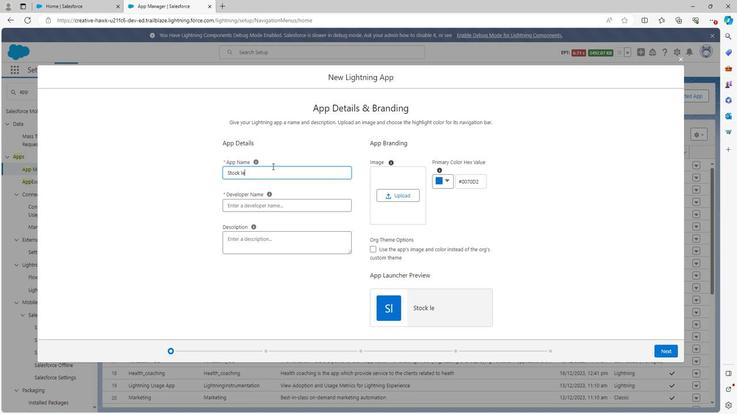 
Action: Key pressed ve
Screenshot: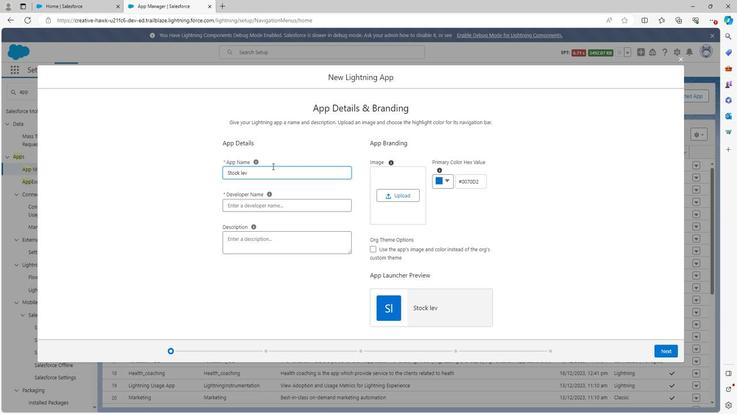 
Action: Mouse moved to (272, 162)
Screenshot: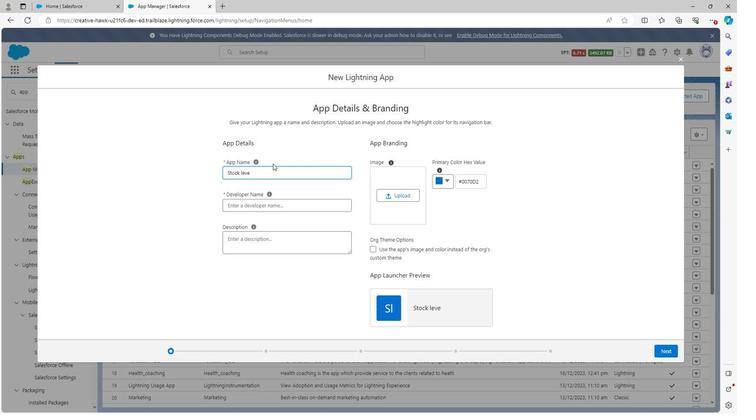
Action: Key pressed l
Screenshot: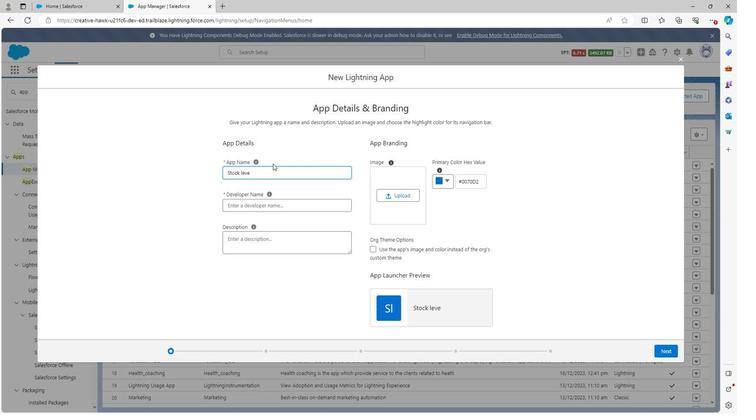 
Action: Mouse moved to (272, 161)
Screenshot: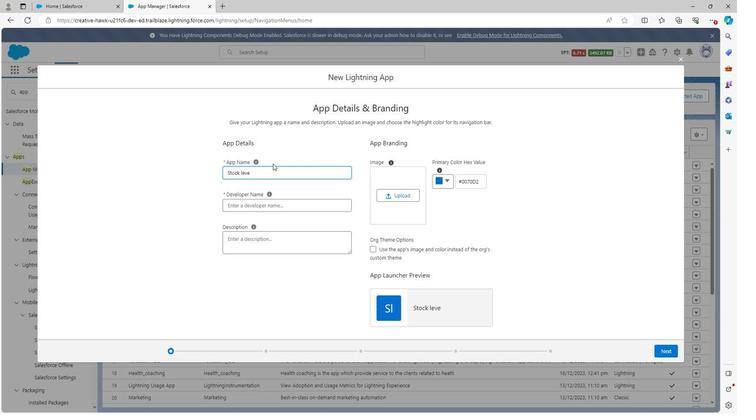 
Action: Key pressed s
Screenshot: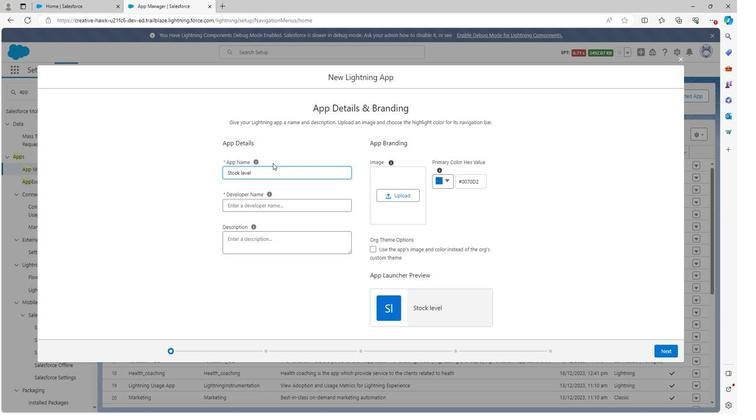 
Action: Mouse moved to (287, 185)
Screenshot: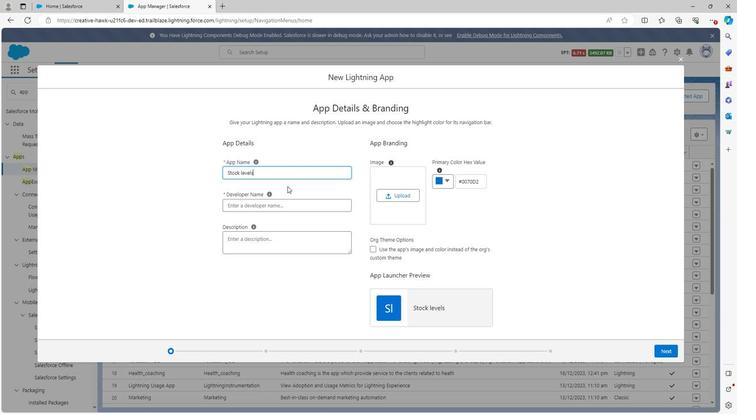 
Action: Key pressed <Key.space>
Screenshot: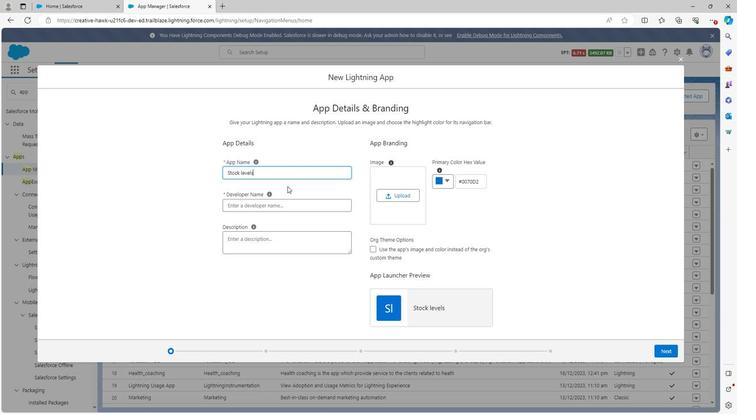 
Action: Mouse moved to (286, 183)
Screenshot: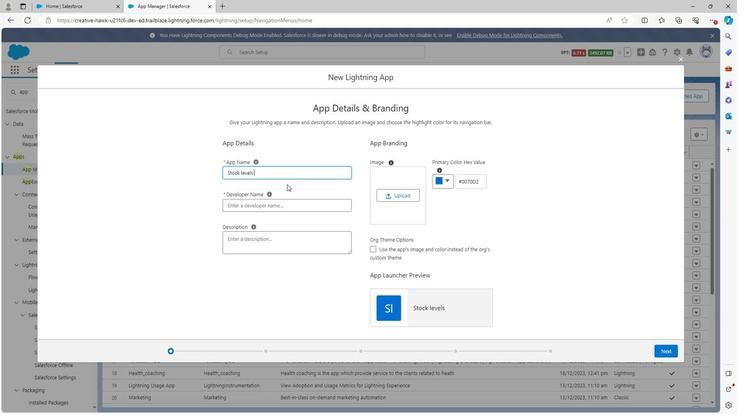 
Action: Key pressed p
Screenshot: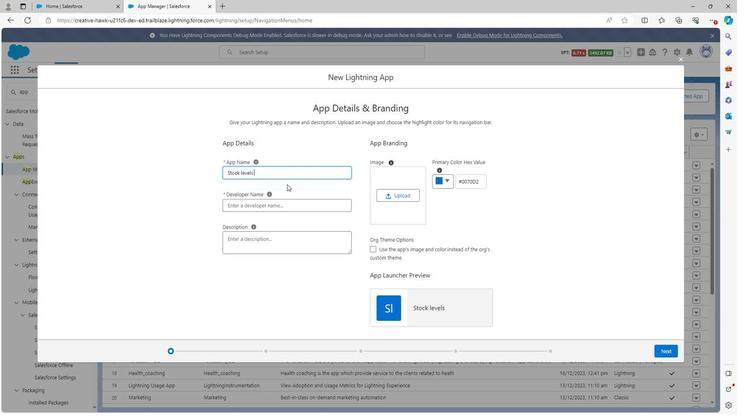 
Action: Mouse moved to (286, 182)
Screenshot: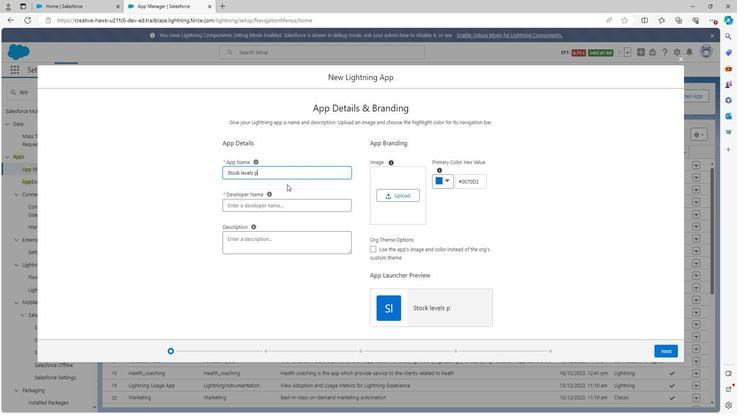 
Action: Key pressed age<Key.space>
Screenshot: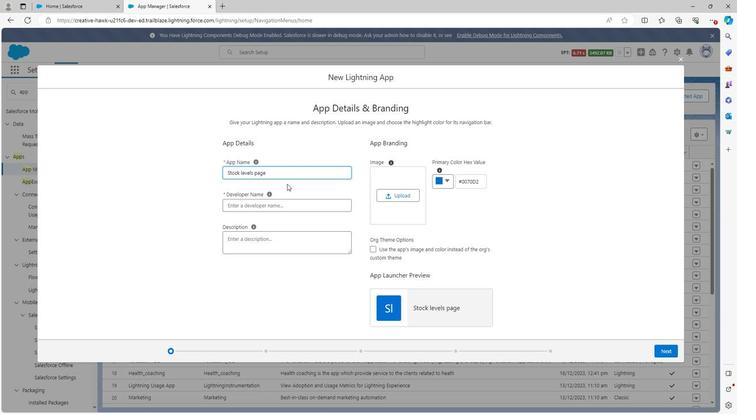 
Action: Mouse moved to (301, 201)
Screenshot: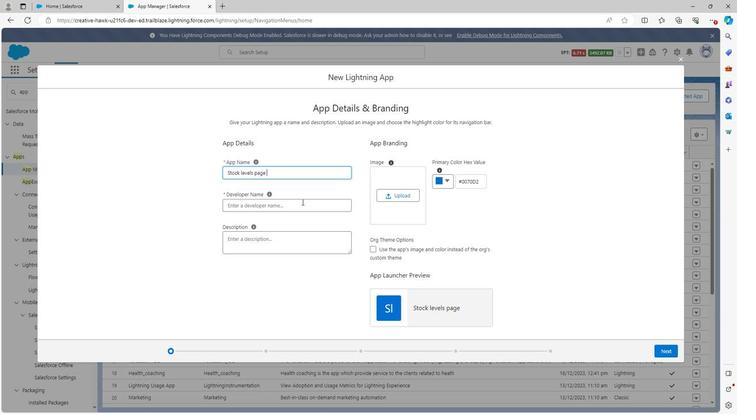 
Action: Mouse pressed left at (301, 201)
Screenshot: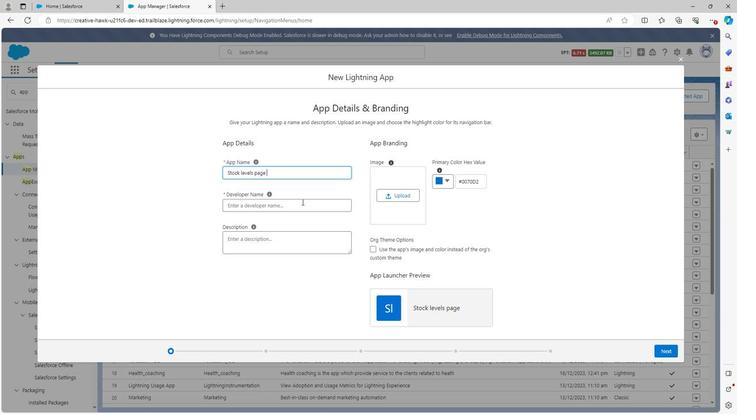 
Action: Mouse moved to (255, 238)
Screenshot: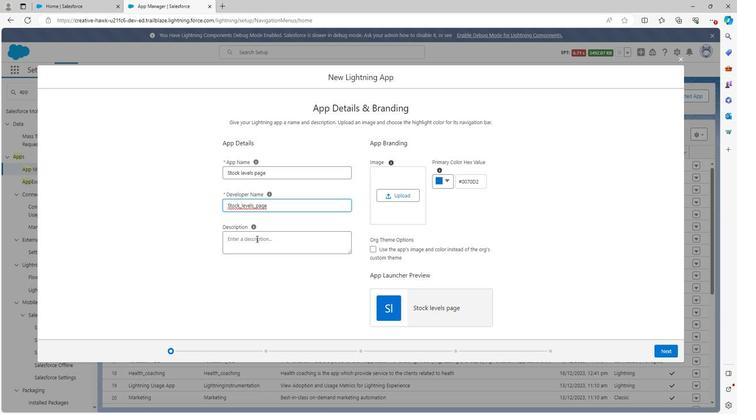 
Action: Mouse pressed left at (255, 238)
Screenshot: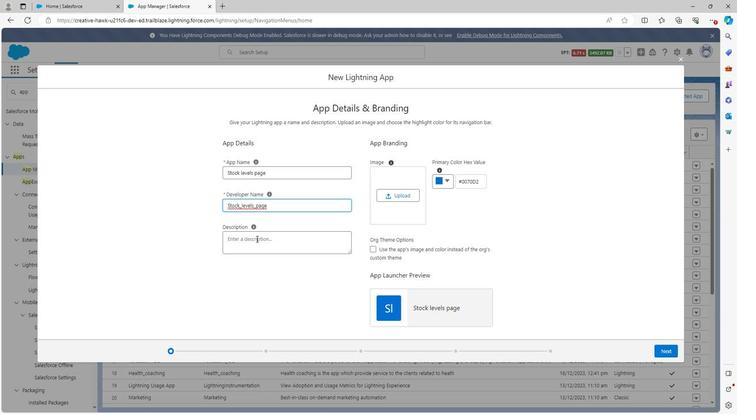 
Action: Key pressed <Key.shift>Stock<Key.space>levels<Key.space><Key.space>page<Key.space>is<Key.space>the<Key.space>page<Key.space>on<Key.space>which<Key.space>we<Key.space>can<Key.space>add<Key.space>stock<Key.space>levels<Key.space>and<Key.space>arrange<Key.space>according<Key.space>to<Key.space>products
Screenshot: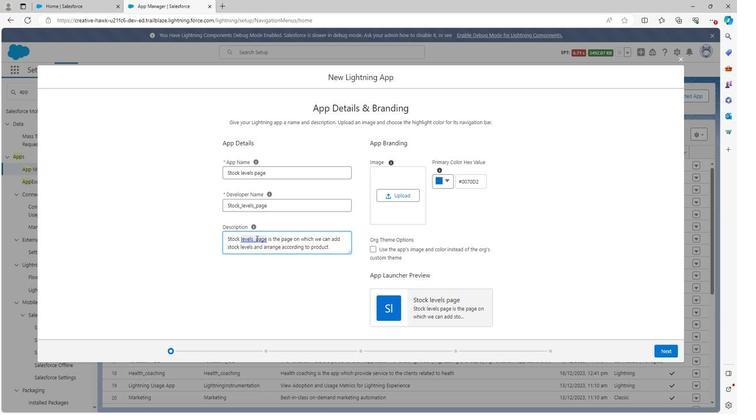 
Action: Mouse moved to (369, 248)
Screenshot: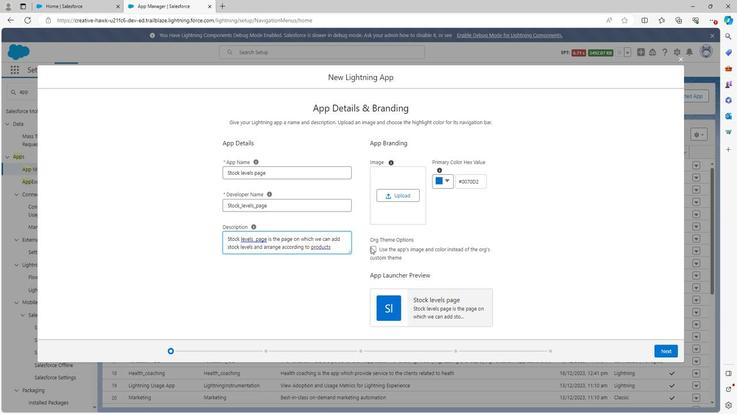 
Action: Mouse pressed left at (369, 248)
Screenshot: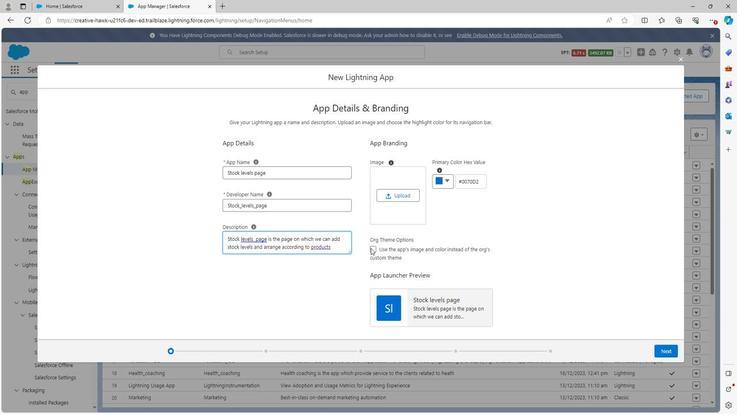 
Action: Mouse moved to (661, 349)
Screenshot: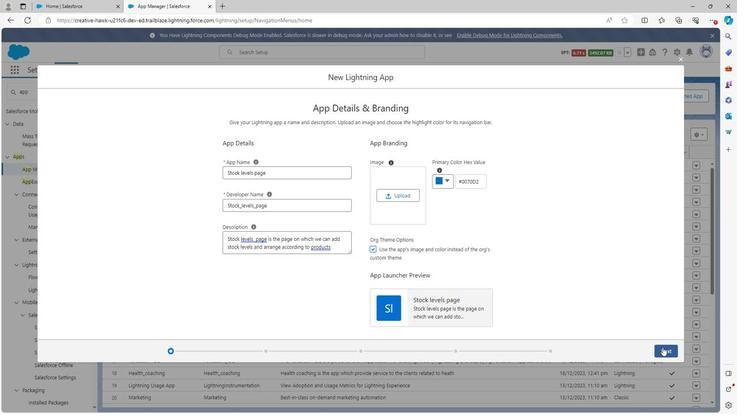 
Action: Mouse pressed left at (661, 349)
Screenshot: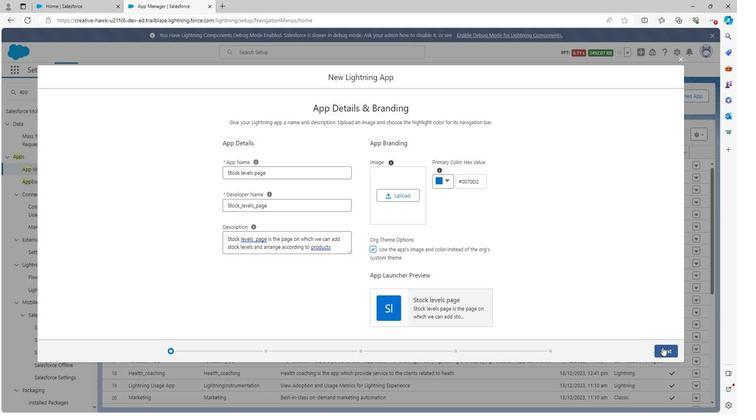 
Action: Mouse moved to (657, 351)
Screenshot: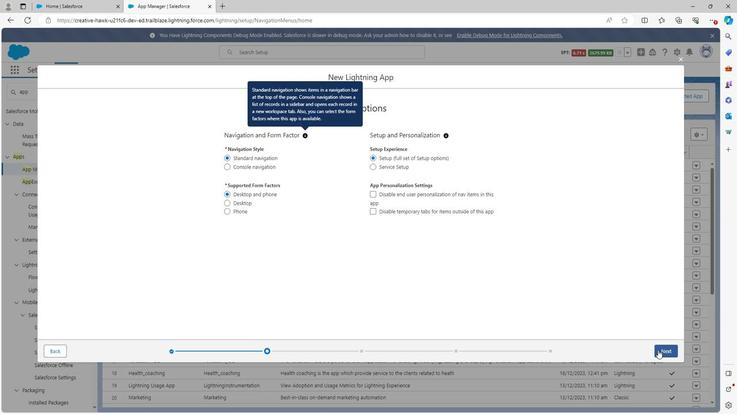 
Action: Mouse pressed left at (657, 351)
Screenshot: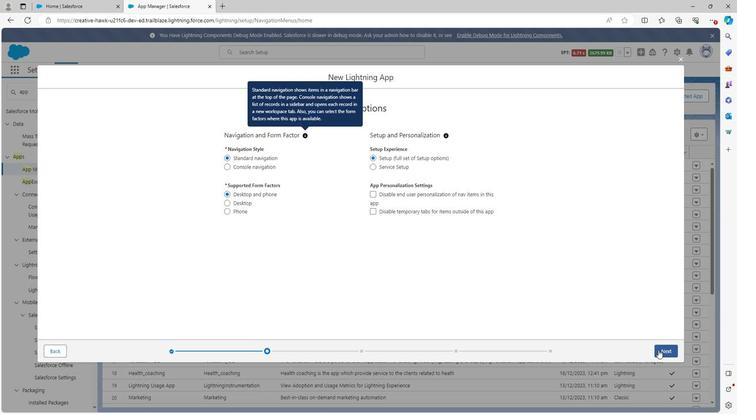 
Action: Mouse moved to (656, 353)
Screenshot: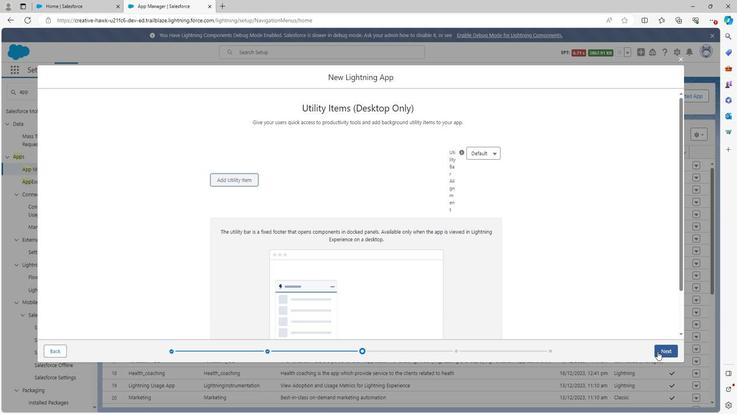 
Action: Mouse pressed left at (656, 353)
Screenshot: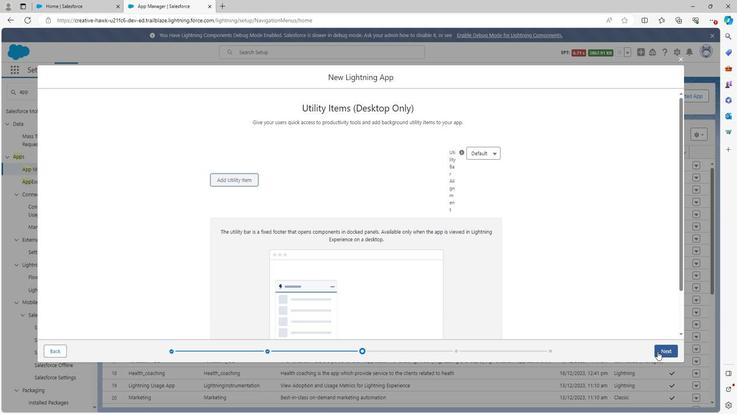 
Action: Mouse moved to (656, 352)
Screenshot: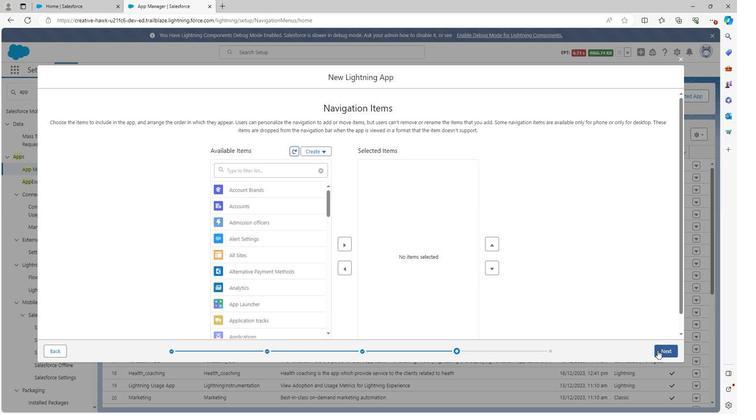 
Action: Mouse pressed left at (656, 352)
Screenshot: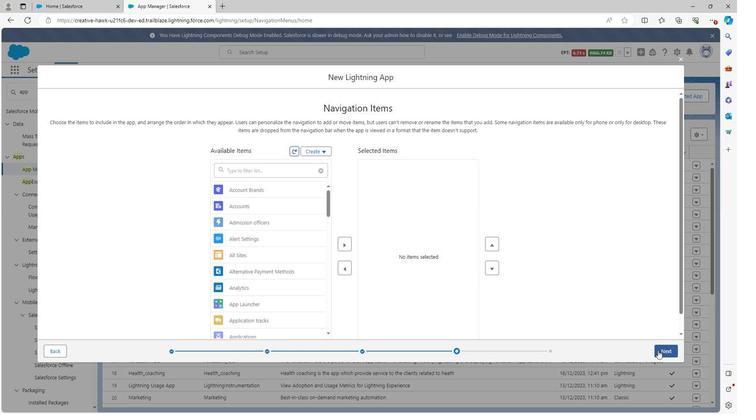 
Action: Mouse moved to (644, 356)
Screenshot: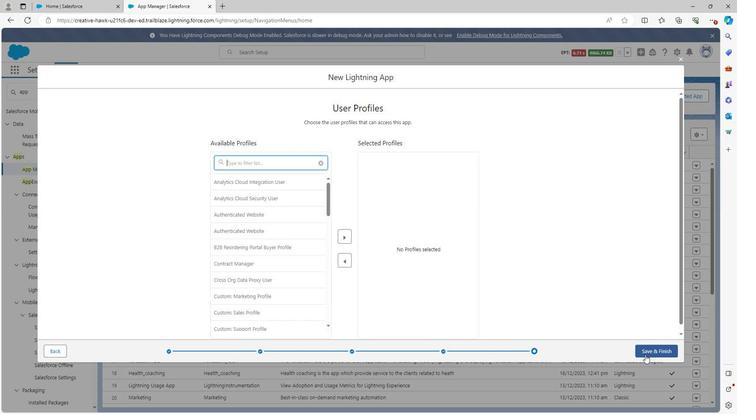 
Action: Mouse pressed left at (644, 356)
Screenshot: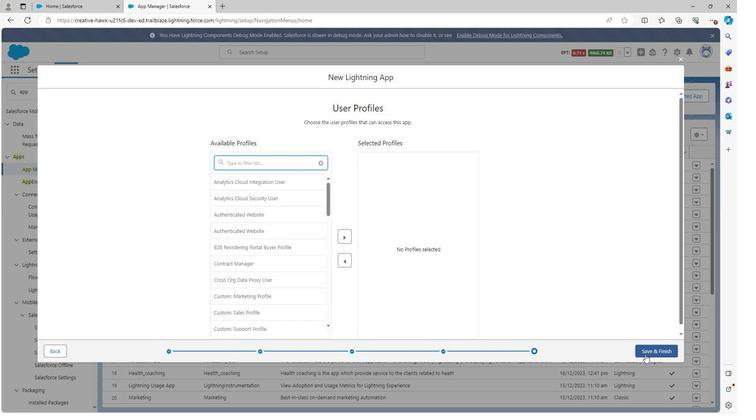 
Action: Mouse moved to (256, 202)
Screenshot: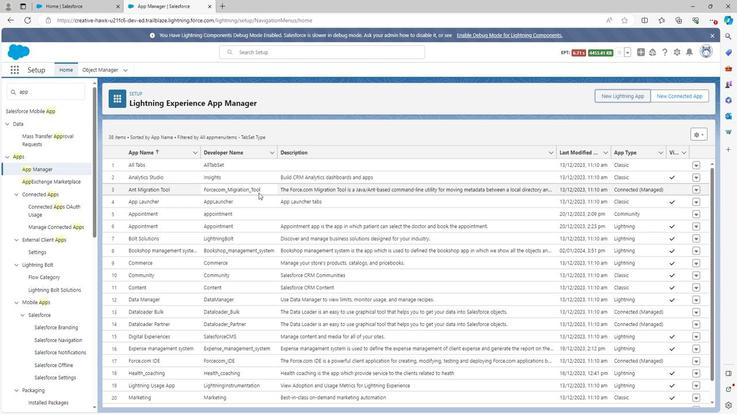 
